 Task: nan
Action: Mouse moved to (410, 113)
Screenshot: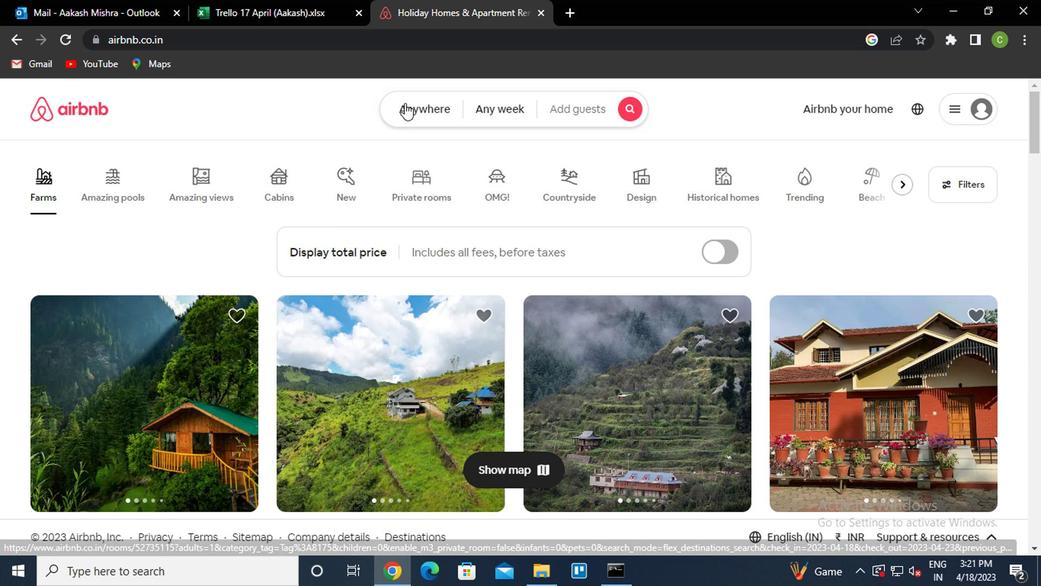 
Action: Mouse pressed left at (410, 113)
Screenshot: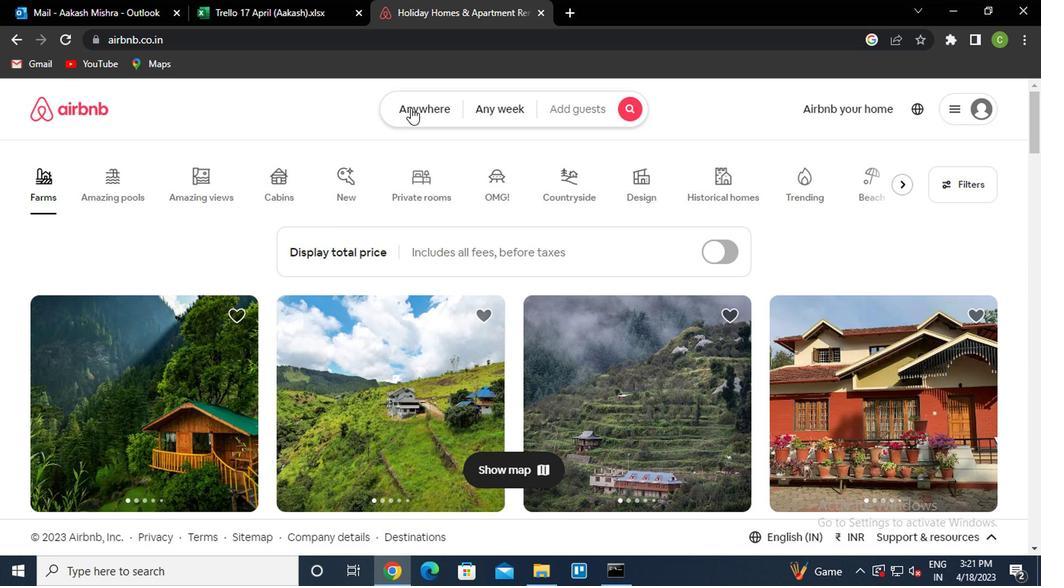 
Action: Mouse moved to (325, 168)
Screenshot: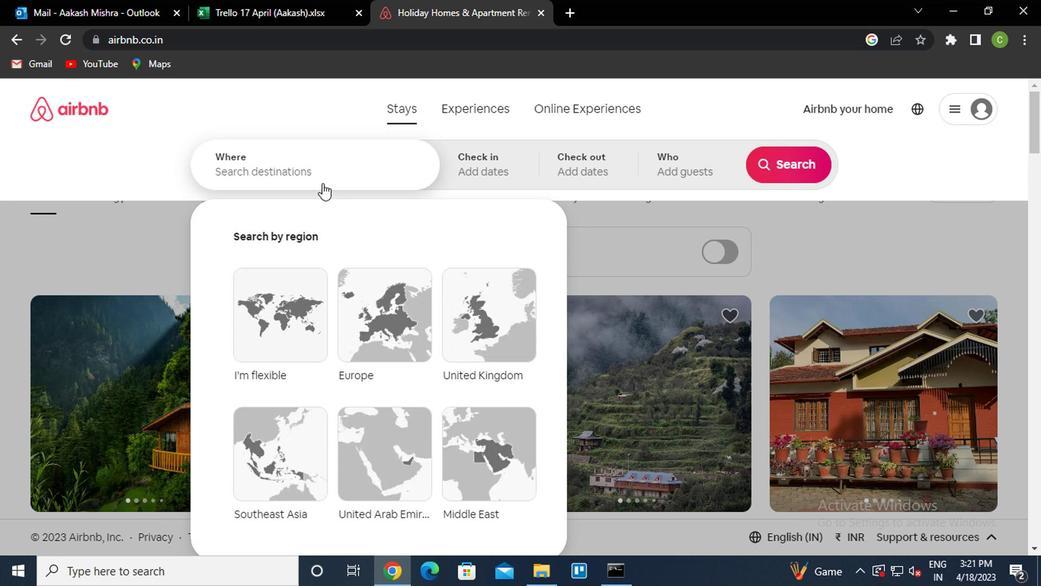 
Action: Mouse pressed left at (325, 168)
Screenshot: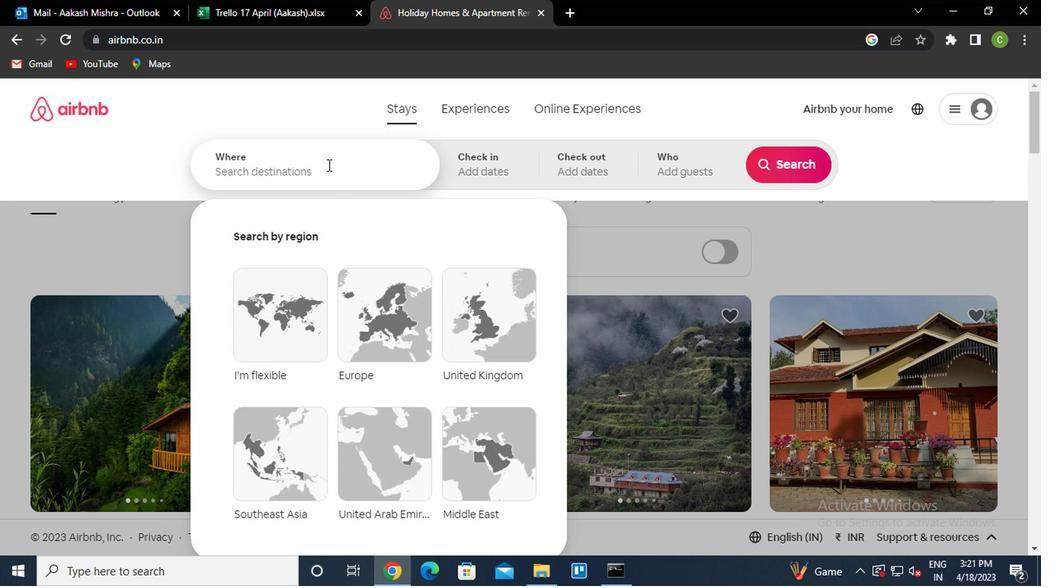
Action: Key pressed <Key.caps_lock><Key.caps_lock><Key.caps_lock><Key.caps_lock>g<Key.caps_lock>oiana<Key.space>brazil<Key.down><Key.enter>
Screenshot: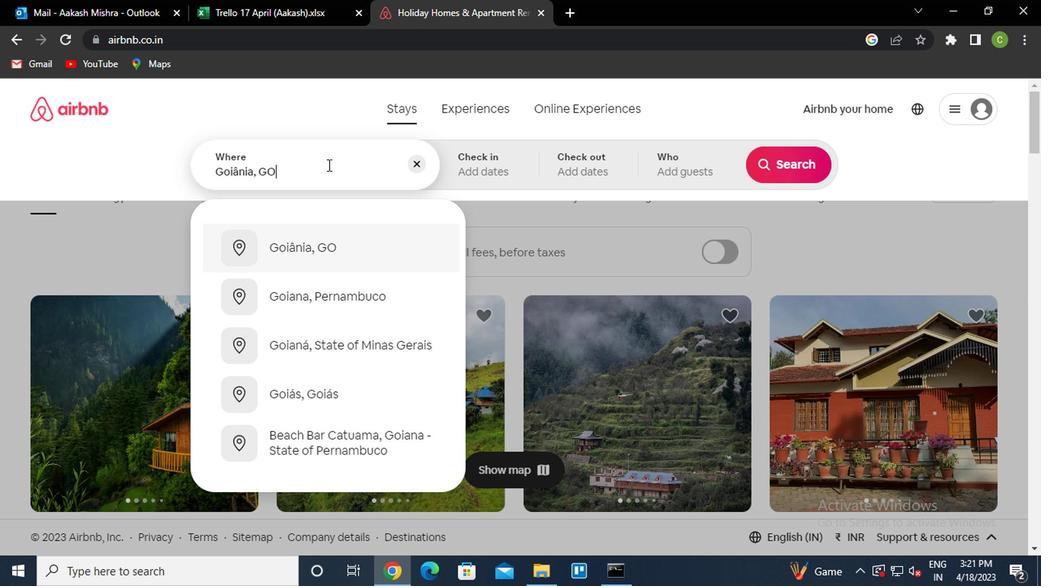 
Action: Mouse moved to (776, 285)
Screenshot: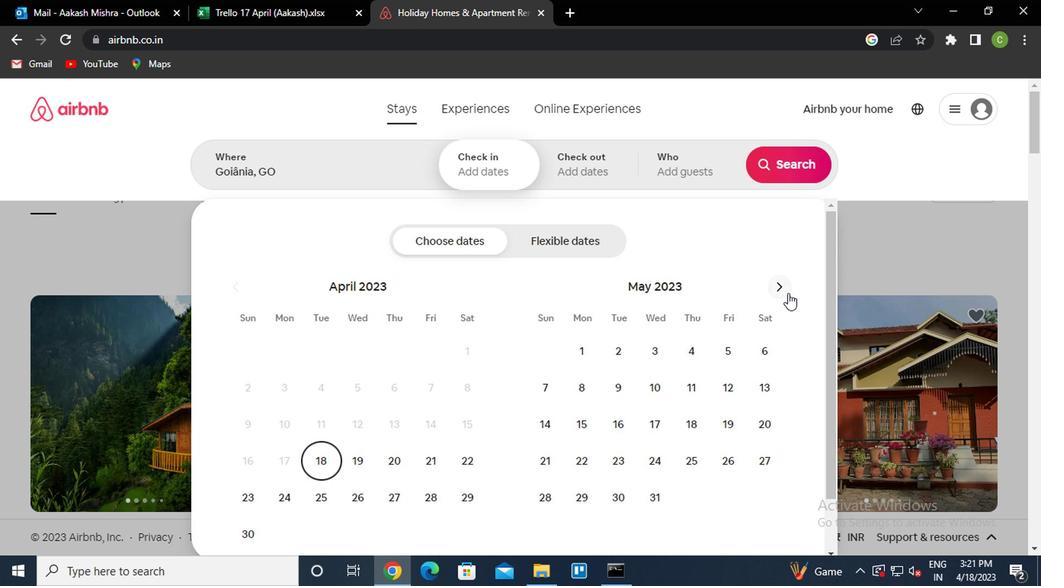 
Action: Mouse pressed left at (776, 285)
Screenshot: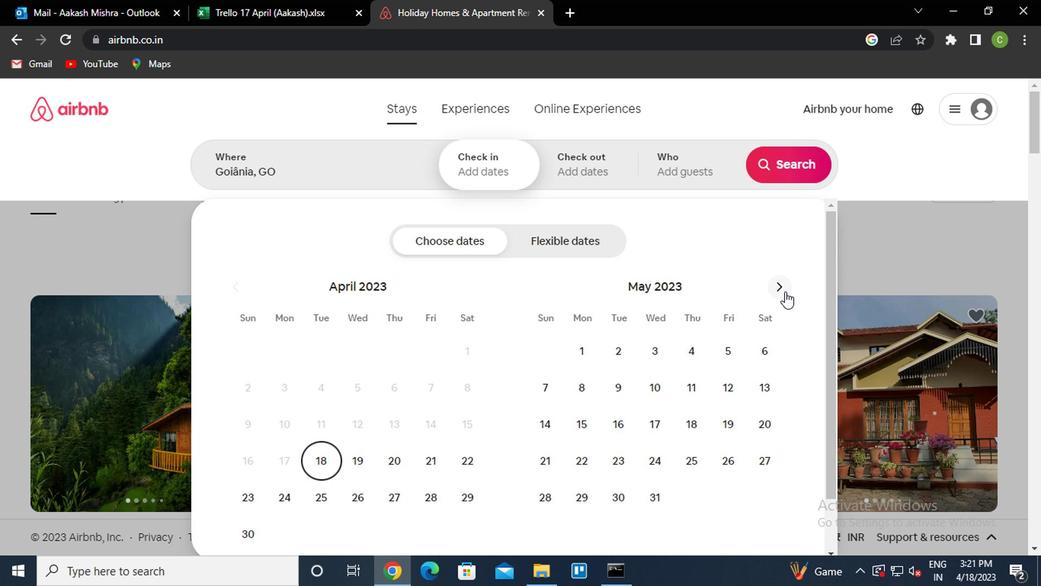 
Action: Mouse moved to (772, 293)
Screenshot: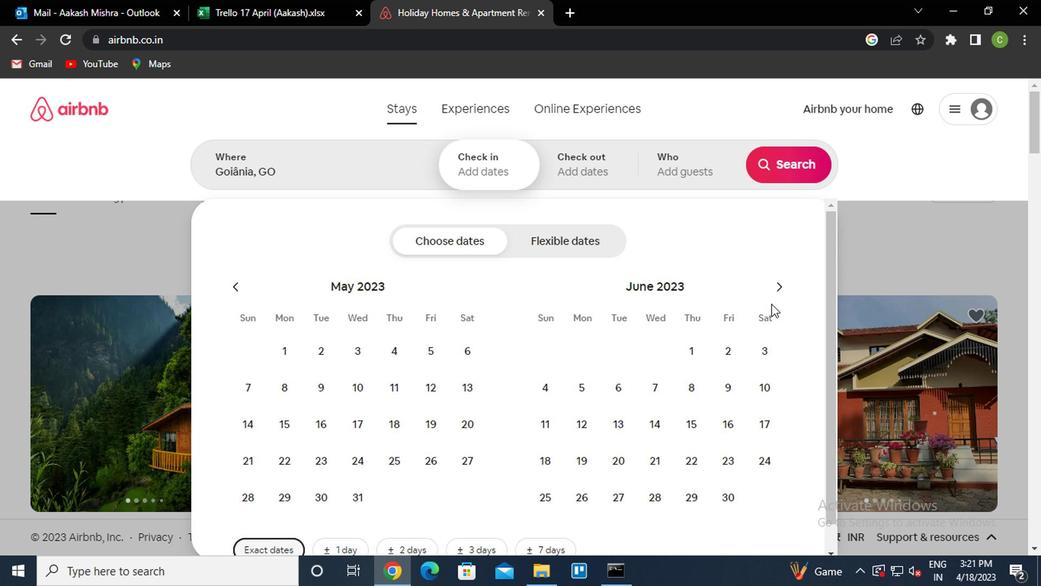 
Action: Mouse pressed left at (772, 293)
Screenshot: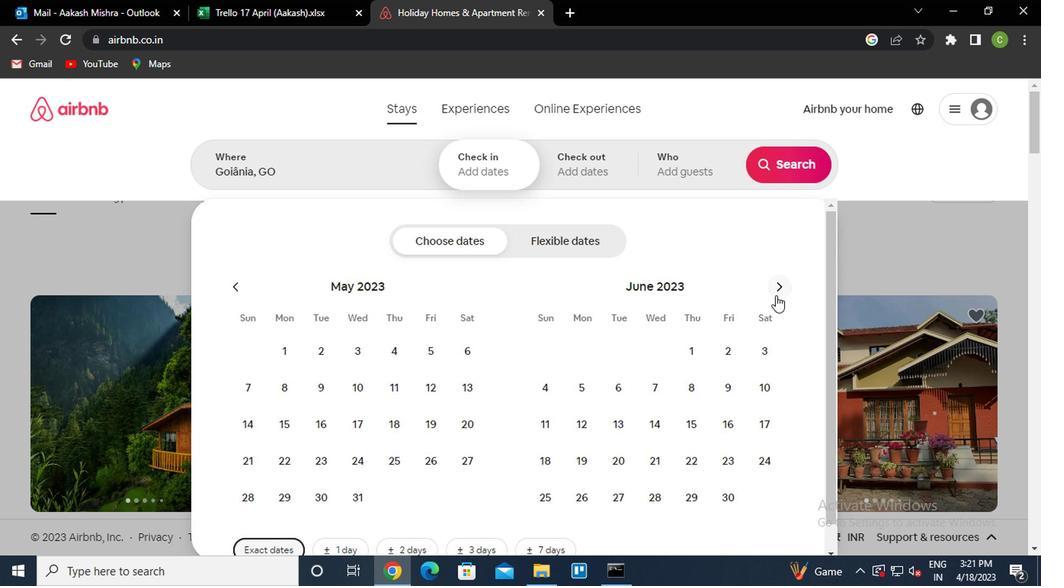 
Action: Mouse moved to (651, 428)
Screenshot: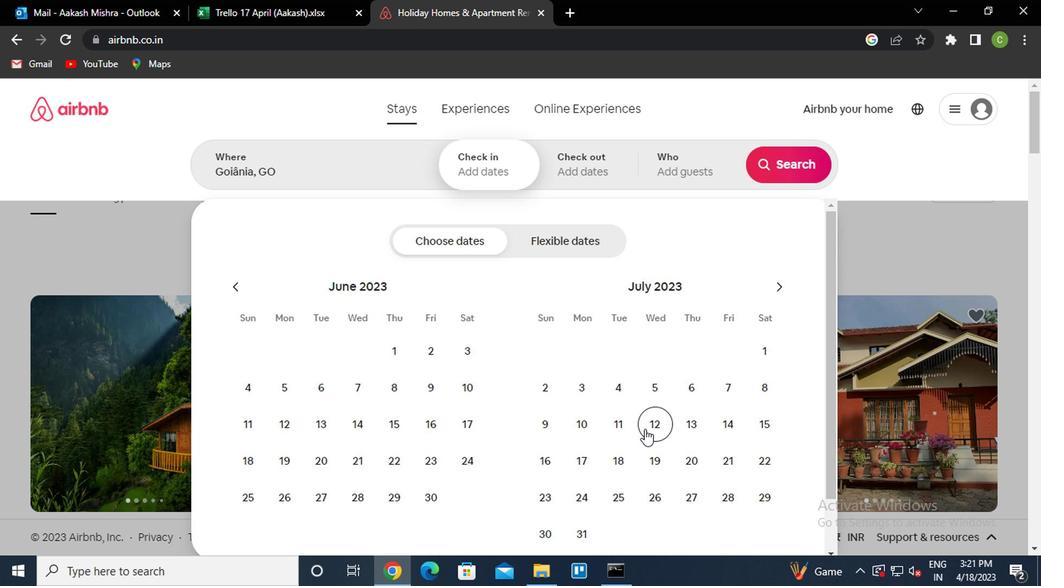 
Action: Mouse pressed left at (651, 428)
Screenshot: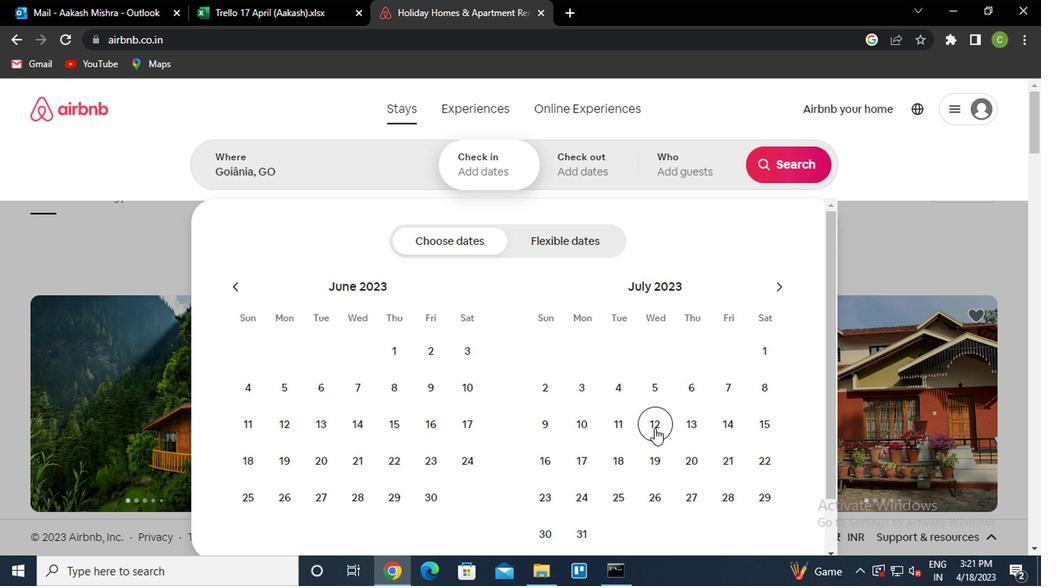 
Action: Mouse moved to (754, 423)
Screenshot: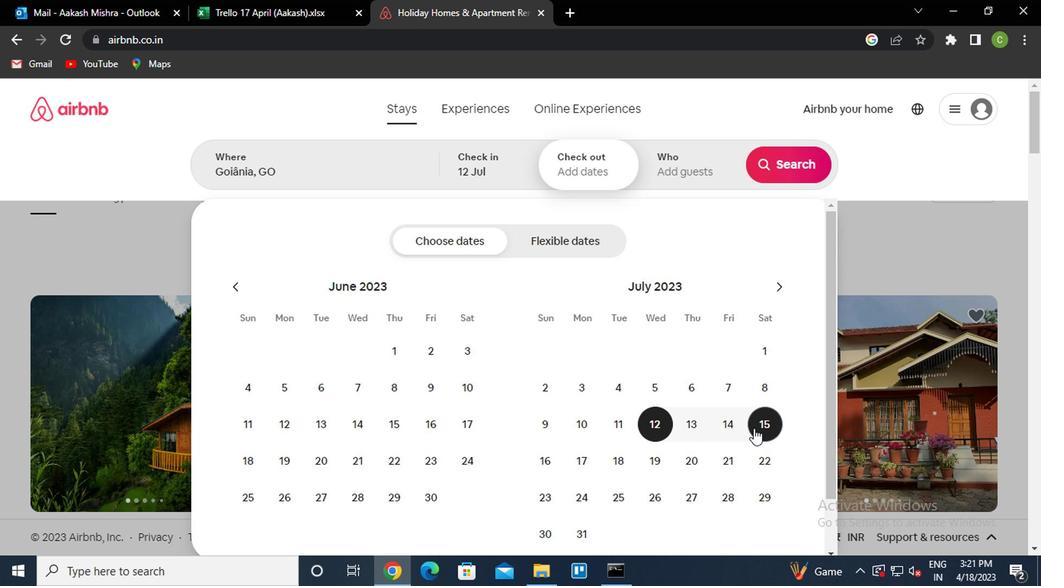 
Action: Mouse pressed left at (754, 423)
Screenshot: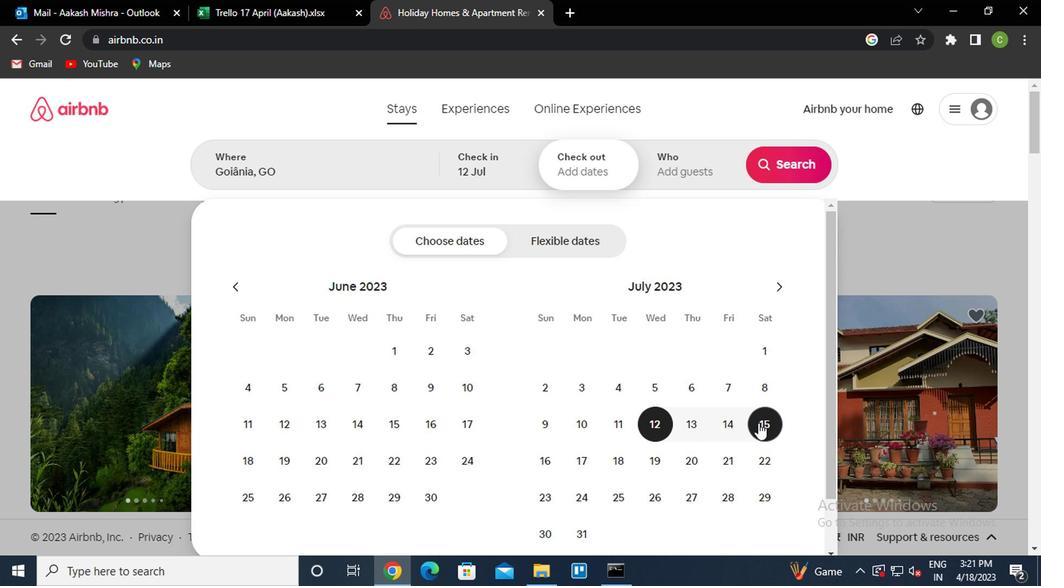 
Action: Mouse moved to (710, 163)
Screenshot: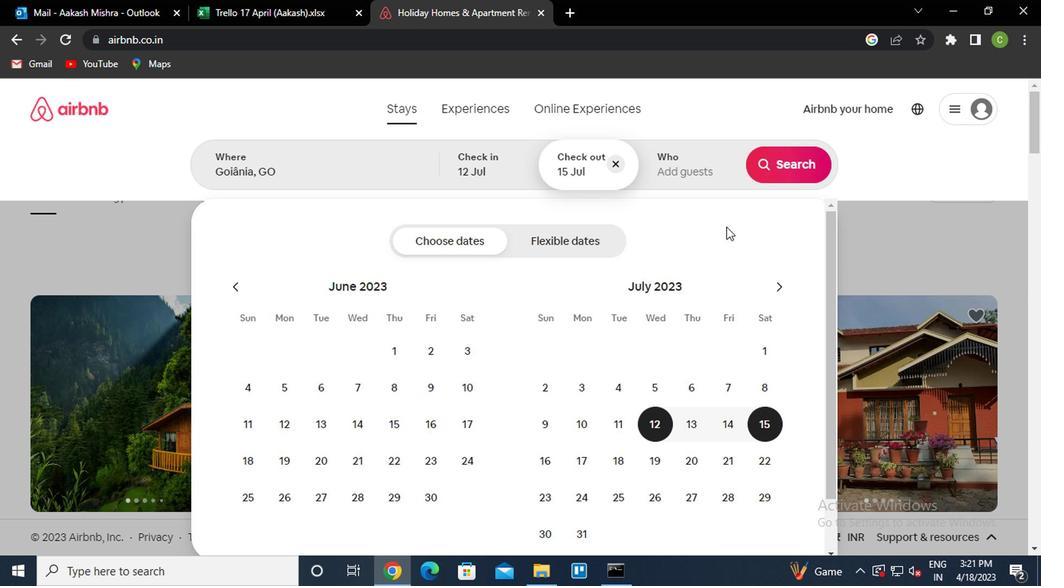 
Action: Mouse pressed left at (710, 163)
Screenshot: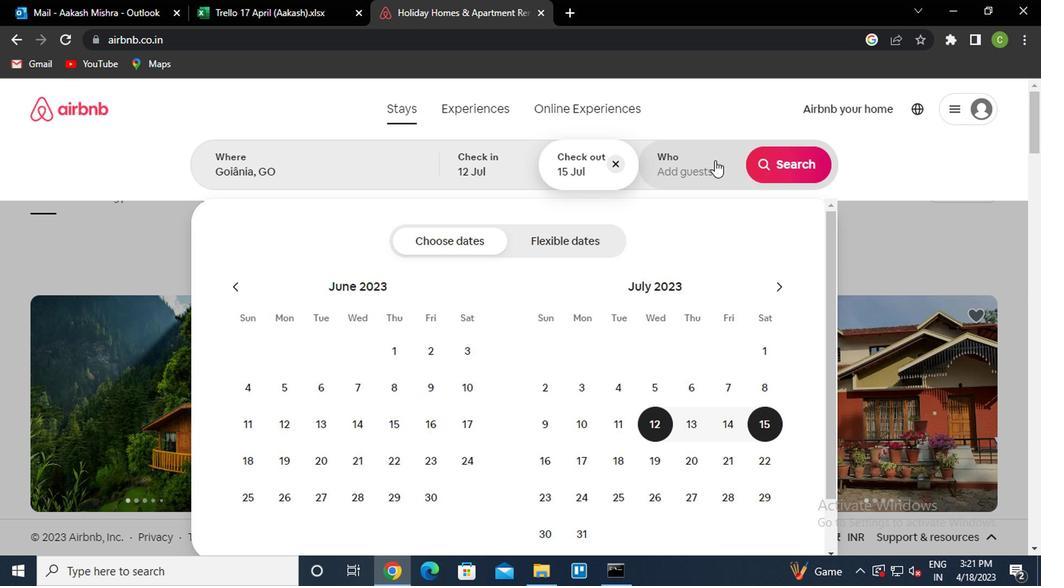 
Action: Mouse moved to (779, 245)
Screenshot: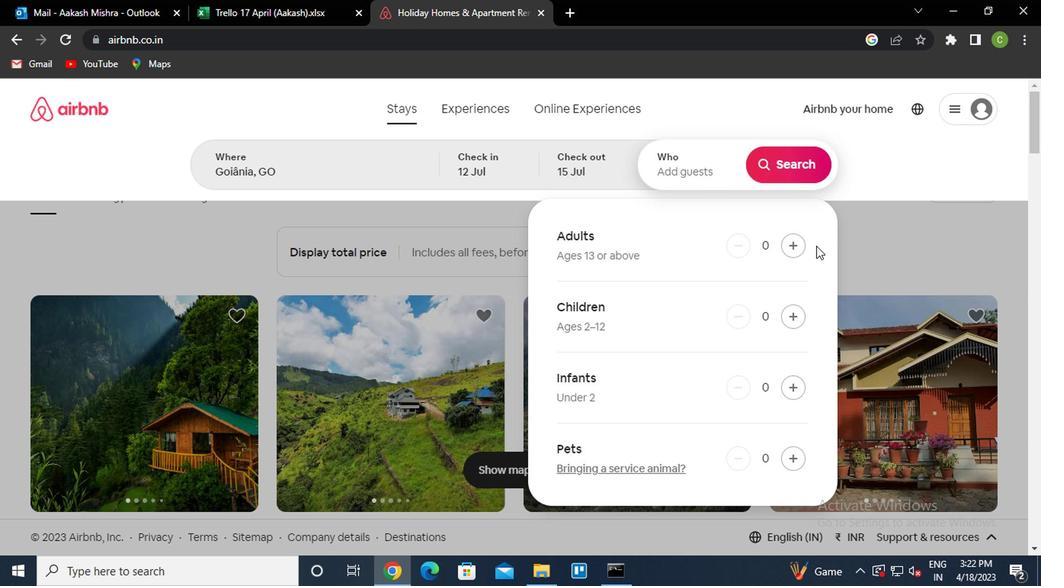 
Action: Mouse pressed left at (779, 245)
Screenshot: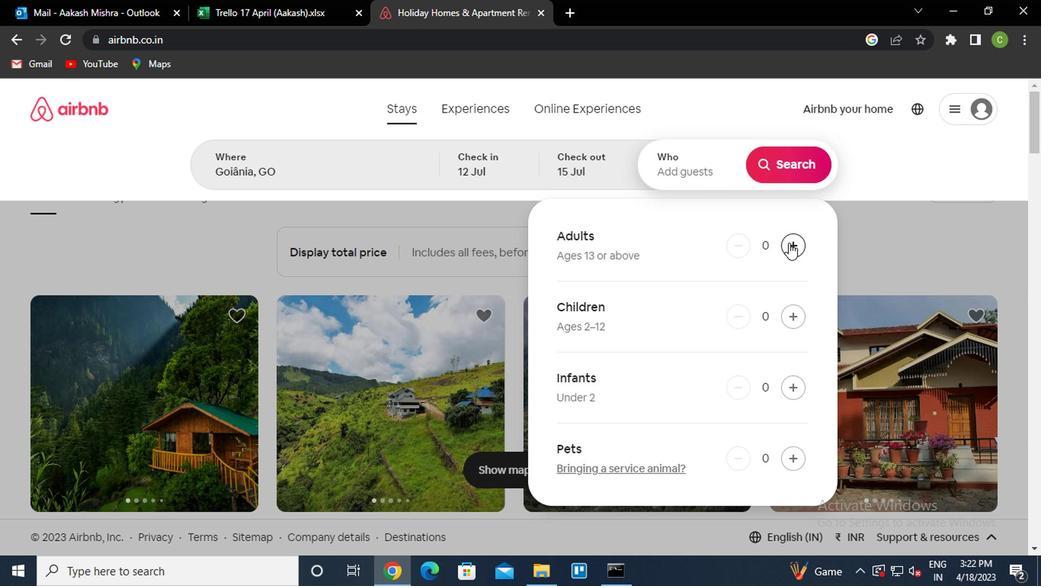 
Action: Mouse pressed left at (779, 245)
Screenshot: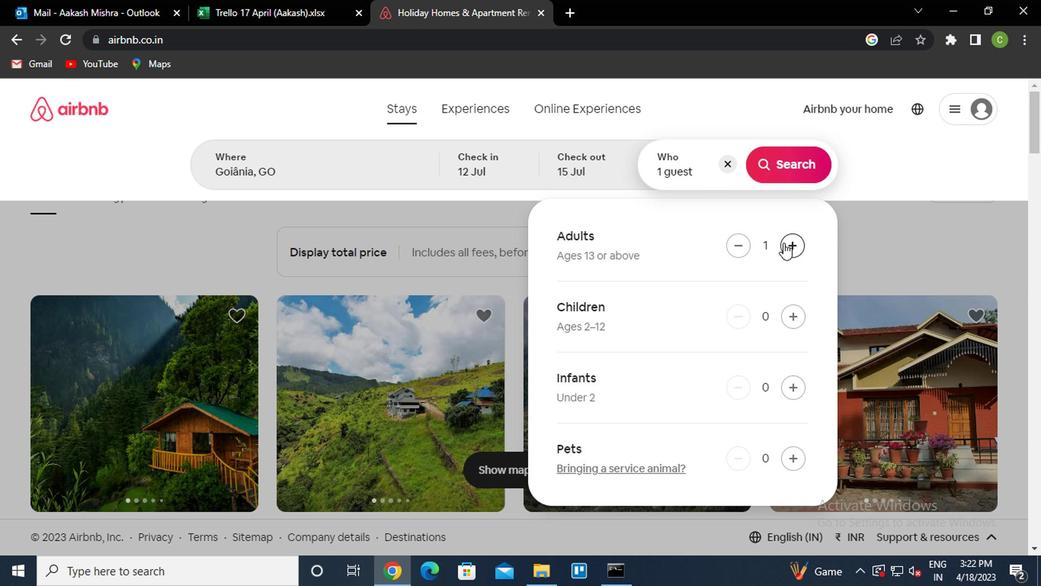 
Action: Mouse pressed left at (779, 245)
Screenshot: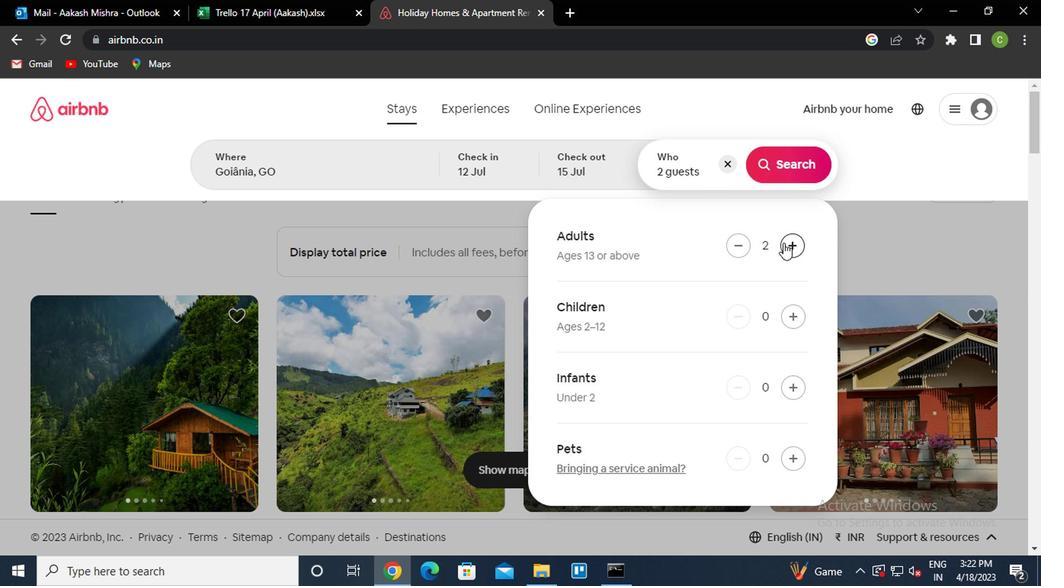 
Action: Mouse moved to (896, 242)
Screenshot: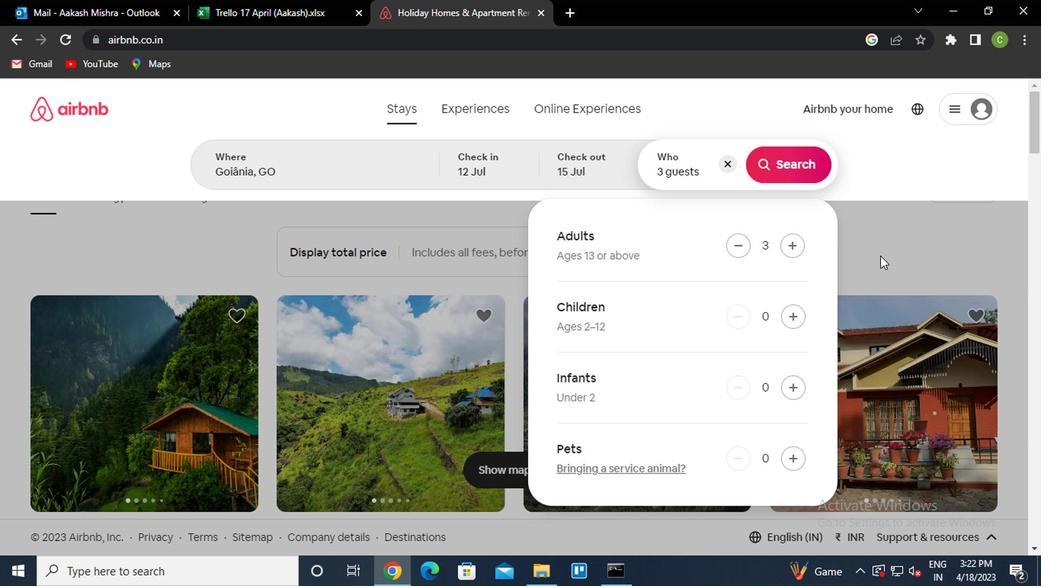 
Action: Mouse pressed left at (896, 242)
Screenshot: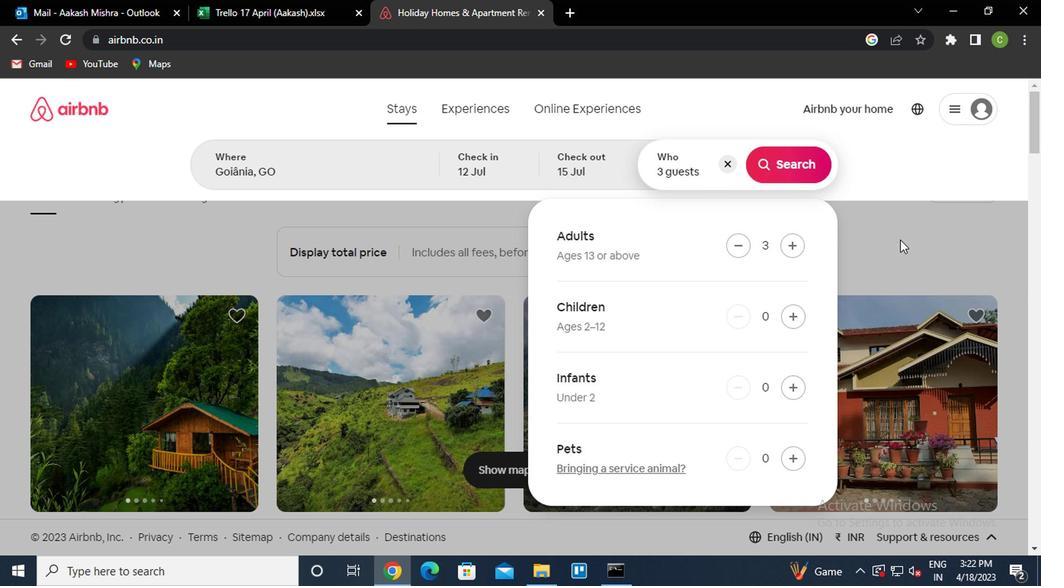 
Action: Mouse moved to (951, 192)
Screenshot: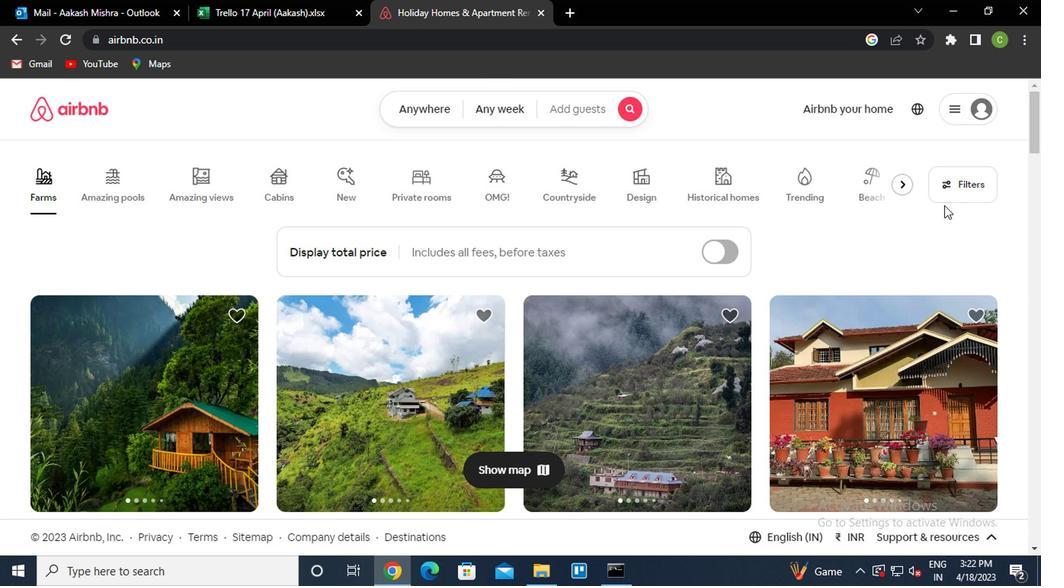 
Action: Mouse pressed left at (951, 192)
Screenshot: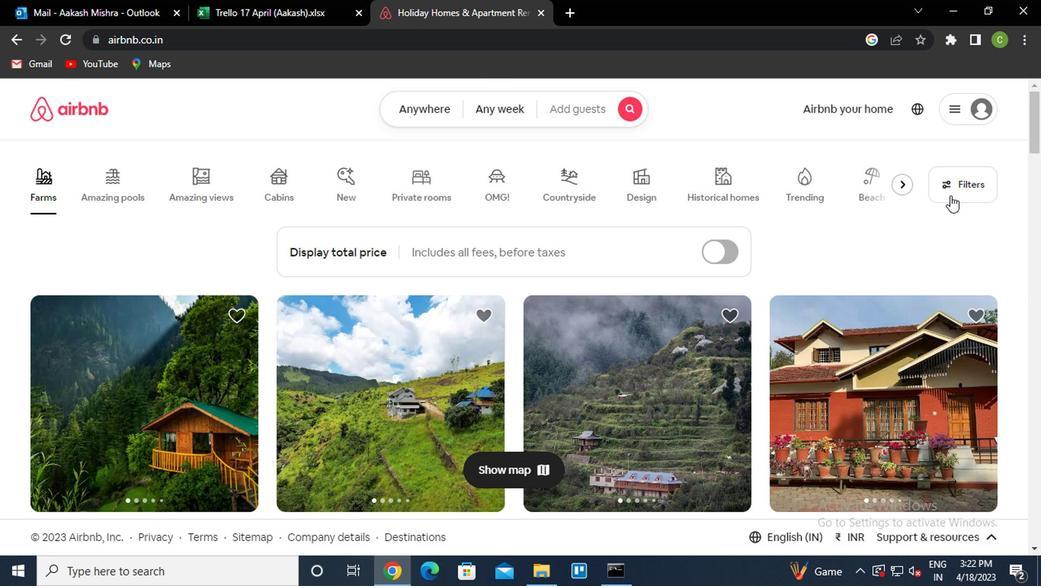 
Action: Mouse moved to (337, 358)
Screenshot: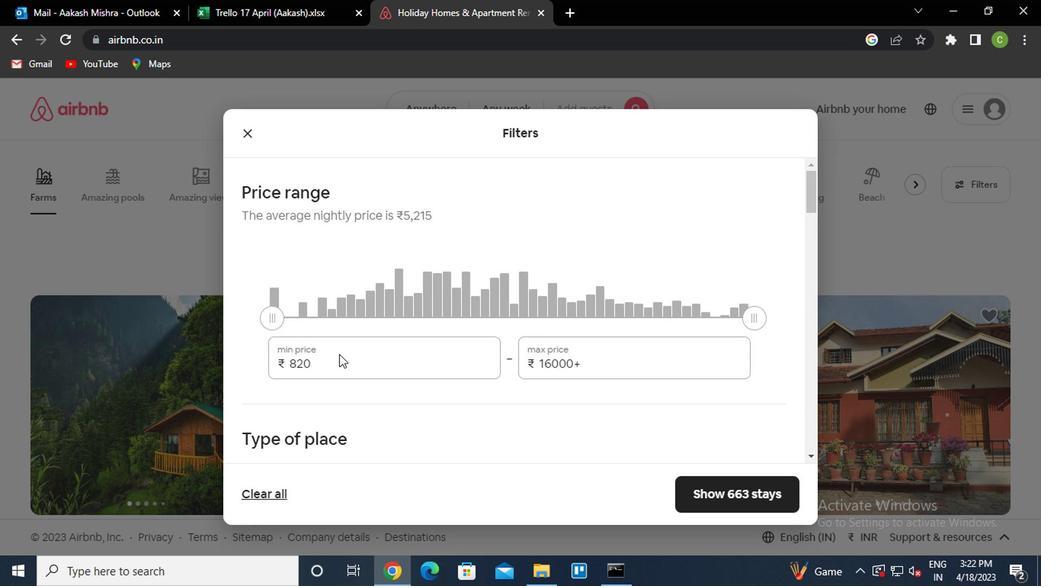 
Action: Mouse pressed left at (337, 358)
Screenshot: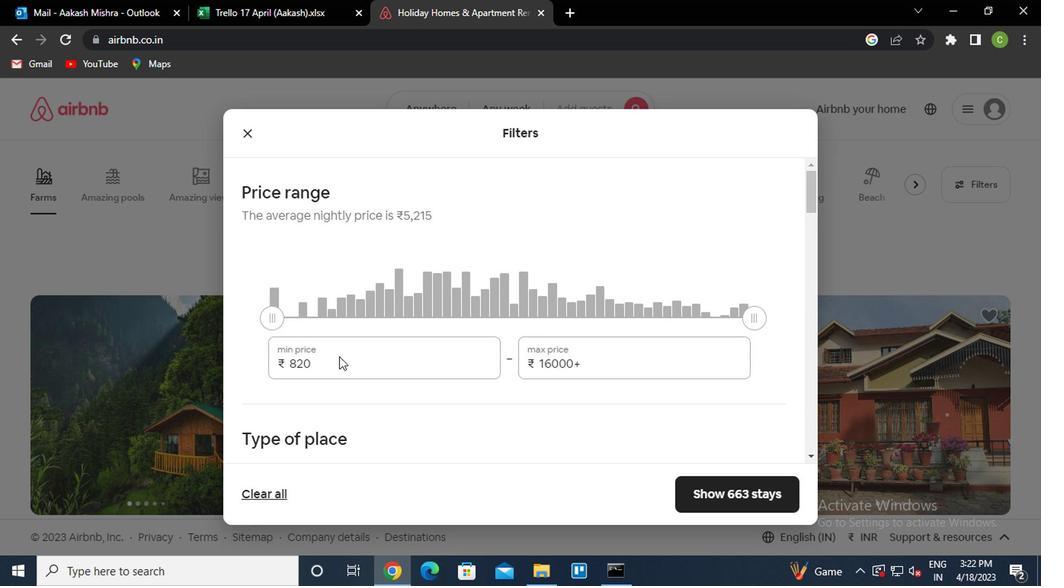 
Action: Mouse moved to (333, 357)
Screenshot: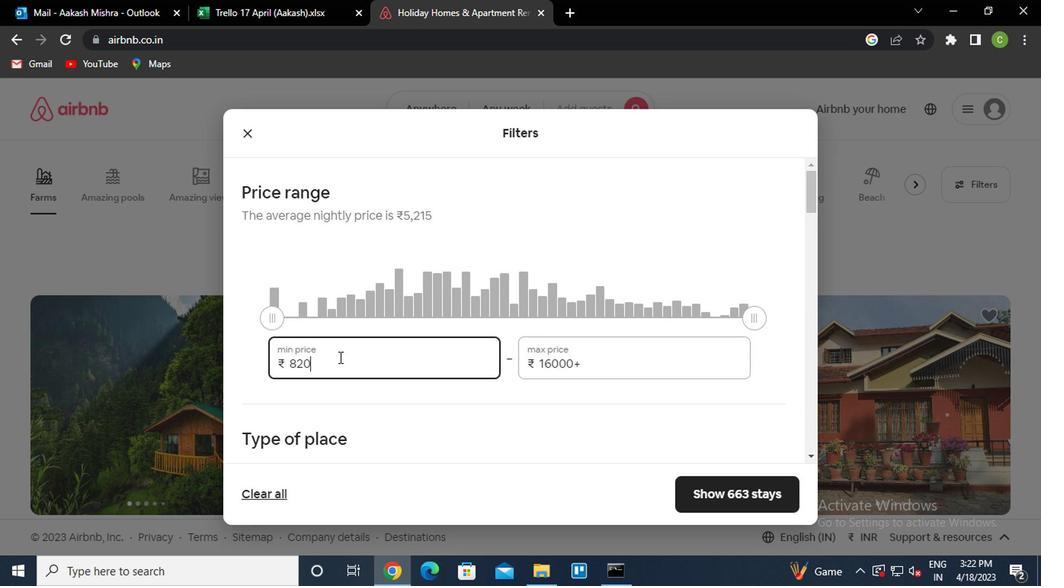 
Action: Key pressed <Key.backspace><Key.backspace><Key.backspace>12000<Key.tab>16000
Screenshot: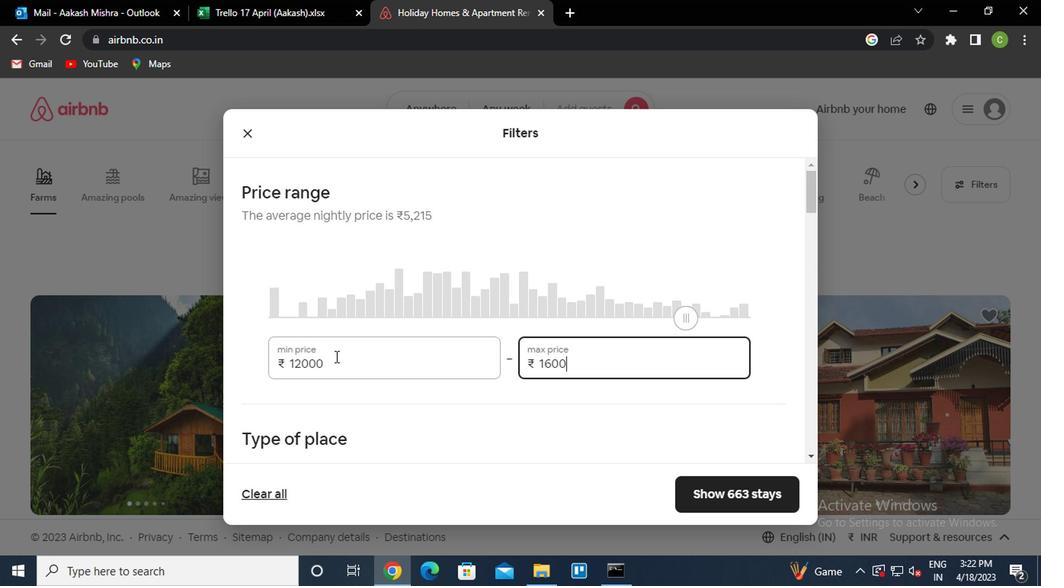 
Action: Mouse moved to (332, 382)
Screenshot: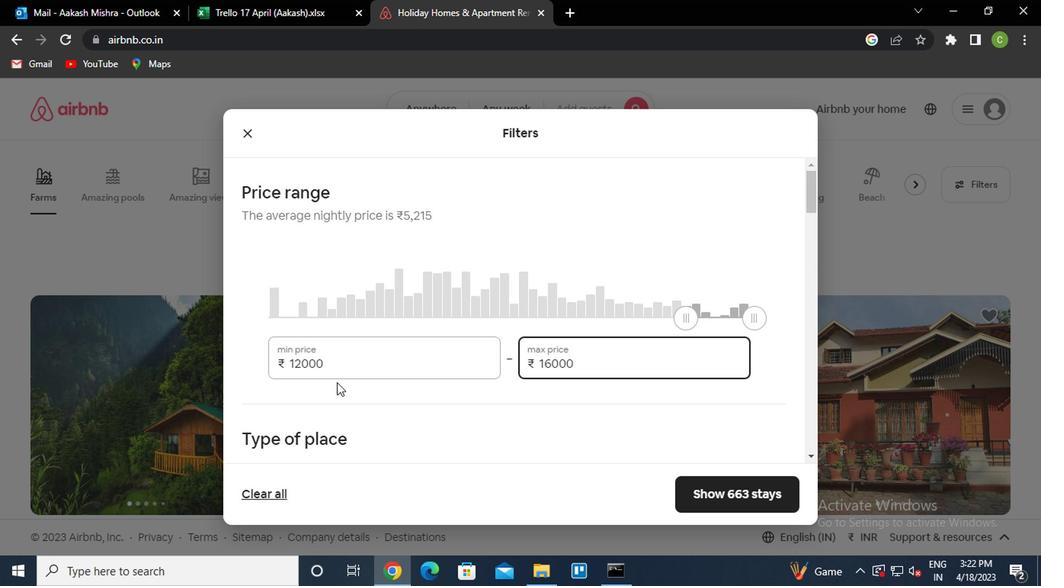 
Action: Mouse scrolled (332, 382) with delta (0, 0)
Screenshot: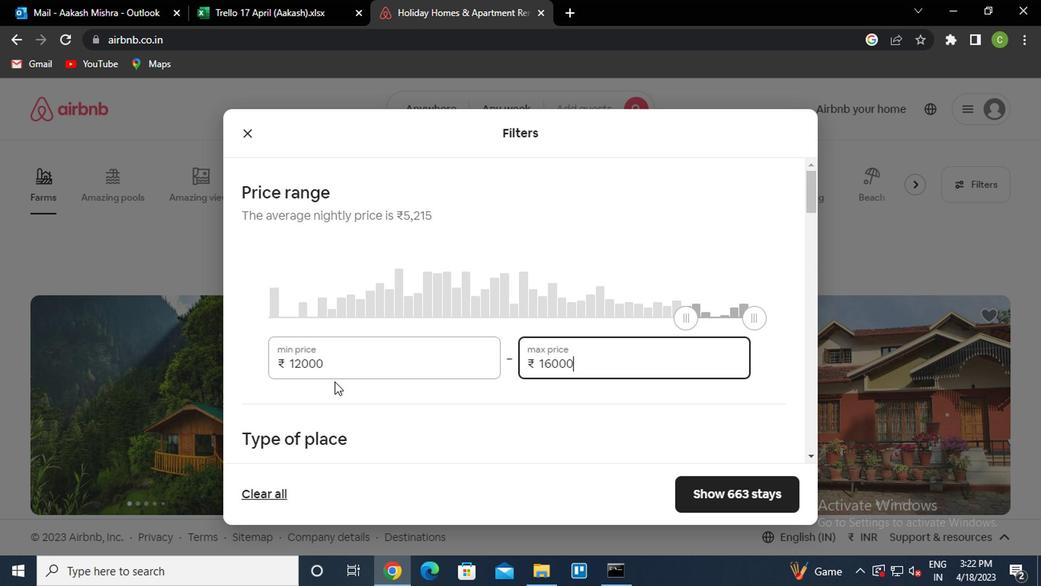 
Action: Mouse scrolled (332, 382) with delta (0, 0)
Screenshot: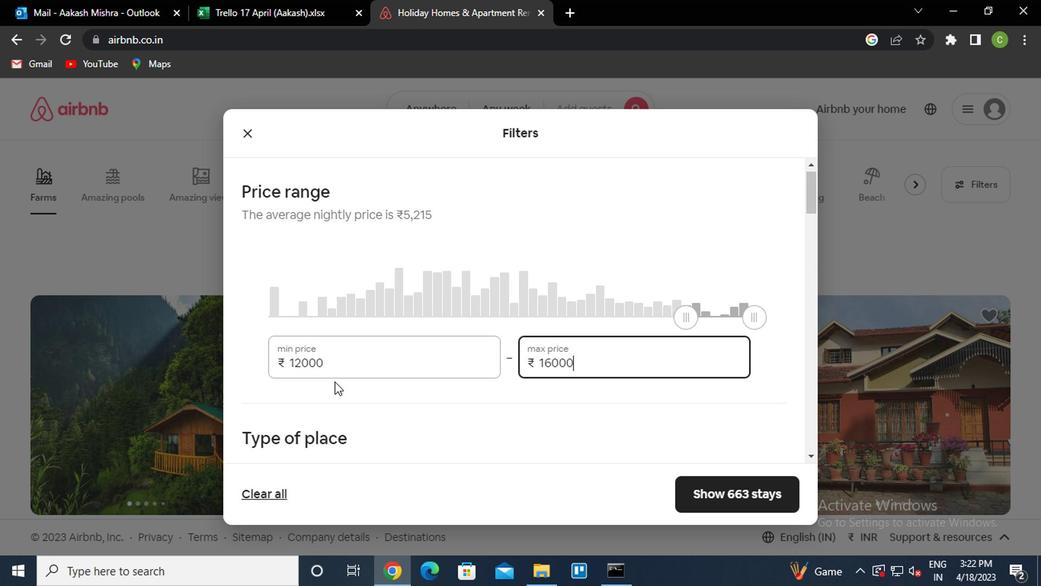 
Action: Mouse moved to (301, 347)
Screenshot: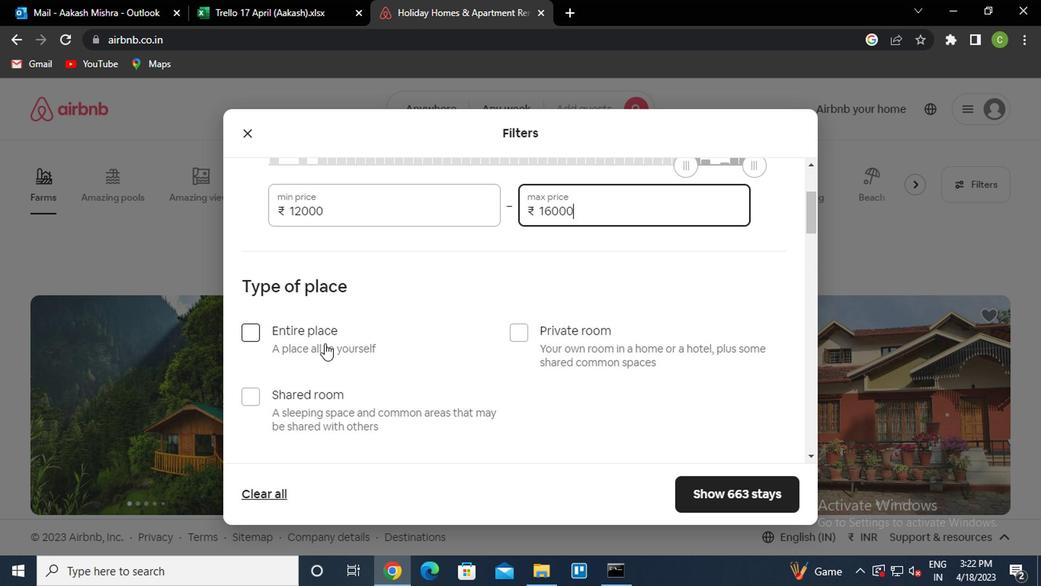 
Action: Mouse pressed left at (301, 347)
Screenshot: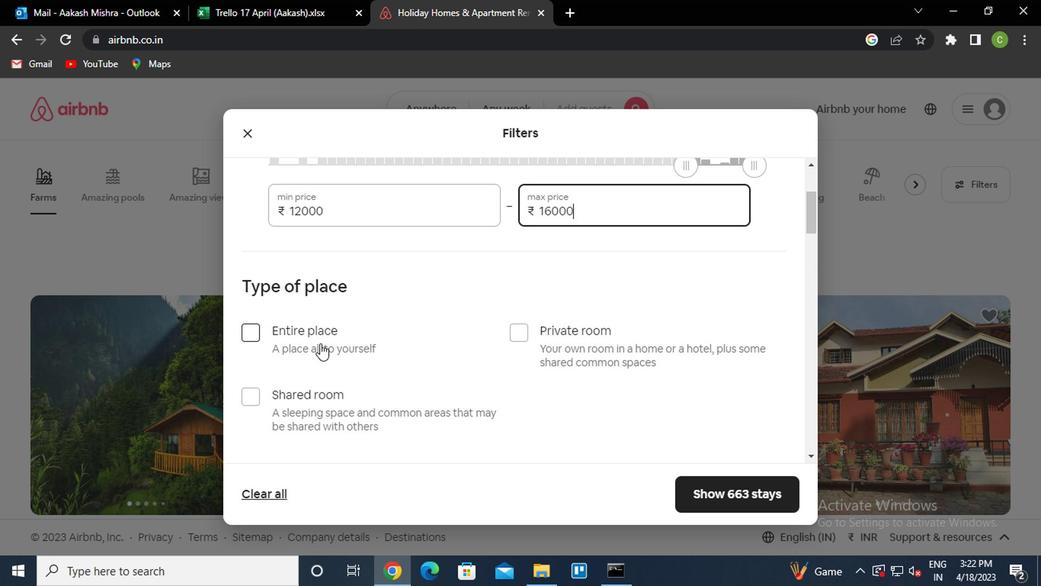 
Action: Mouse moved to (361, 361)
Screenshot: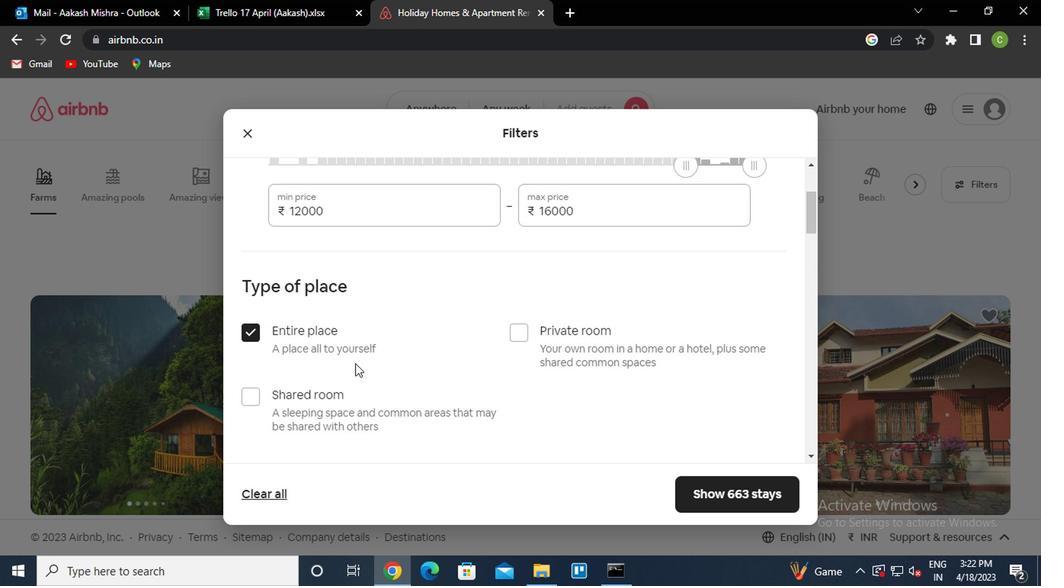 
Action: Mouse scrolled (361, 360) with delta (0, 0)
Screenshot: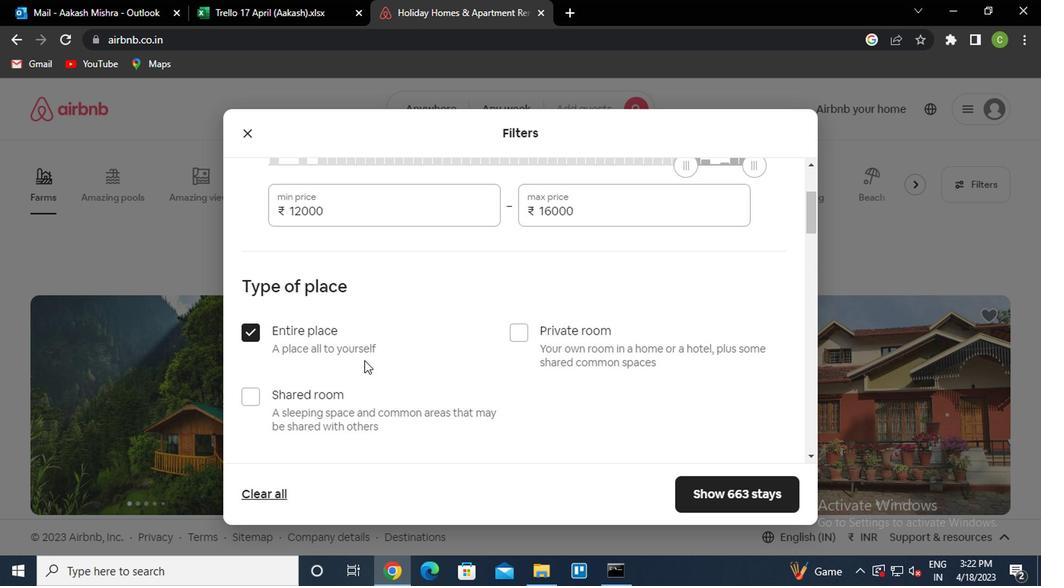 
Action: Mouse moved to (361, 361)
Screenshot: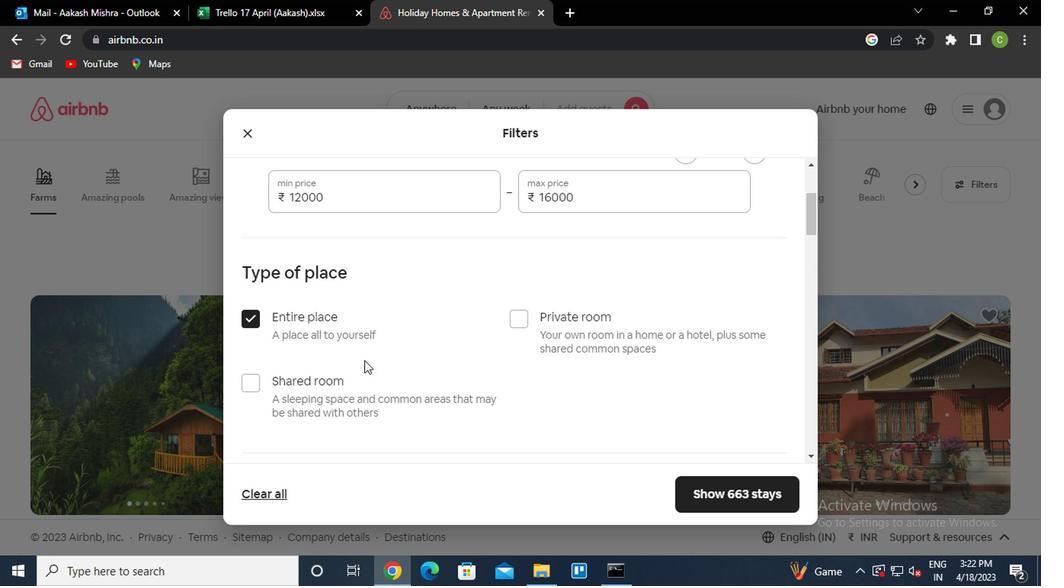 
Action: Mouse scrolled (361, 360) with delta (0, 0)
Screenshot: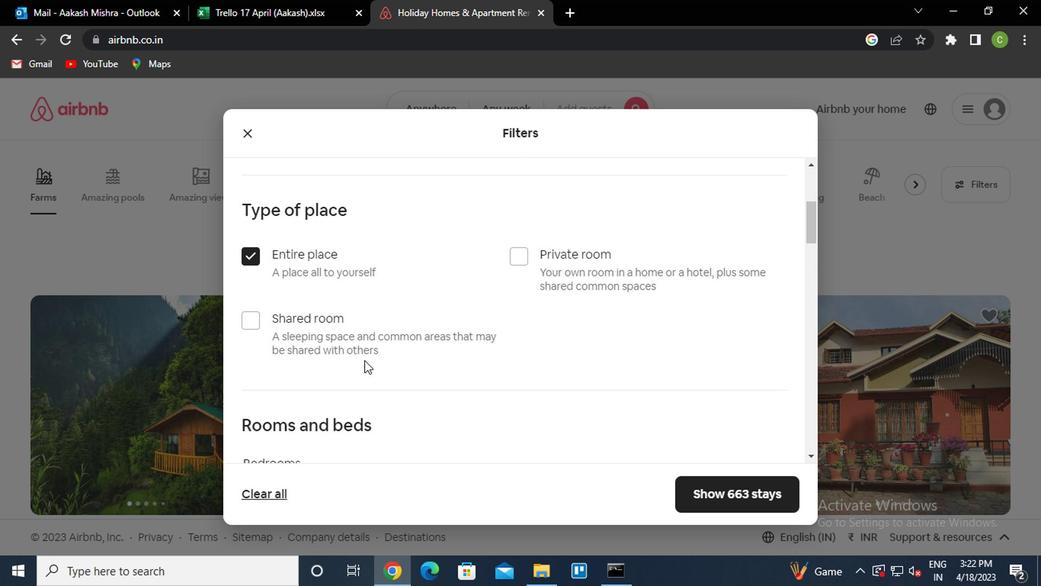 
Action: Mouse scrolled (361, 360) with delta (0, 0)
Screenshot: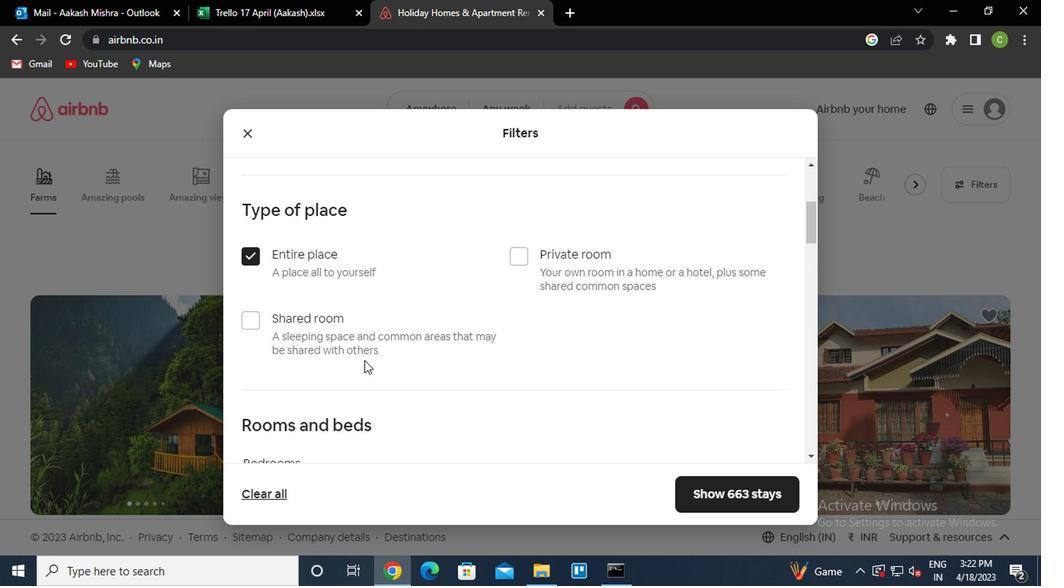 
Action: Mouse scrolled (361, 360) with delta (0, 0)
Screenshot: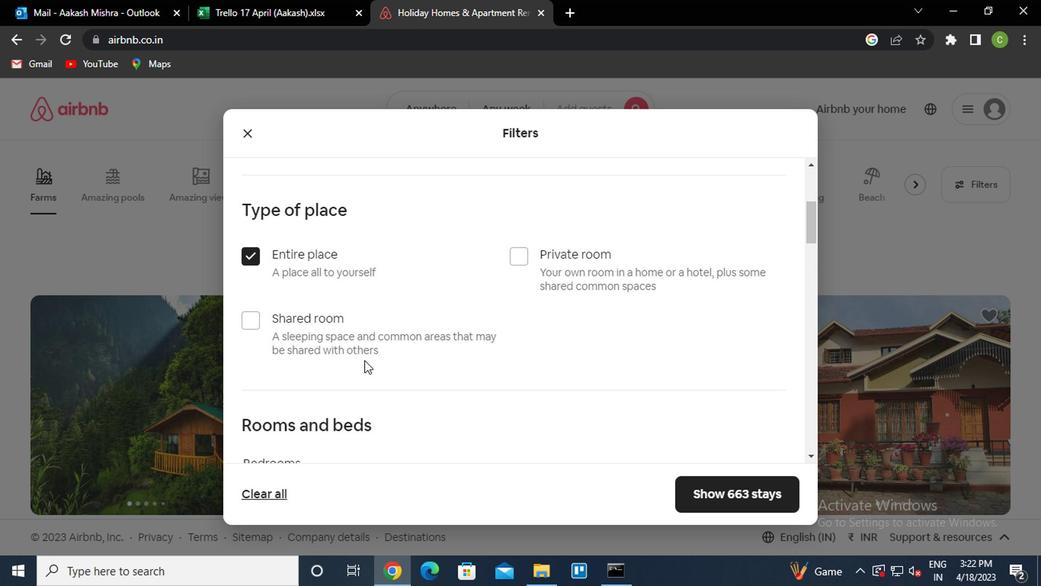 
Action: Mouse scrolled (361, 360) with delta (0, 0)
Screenshot: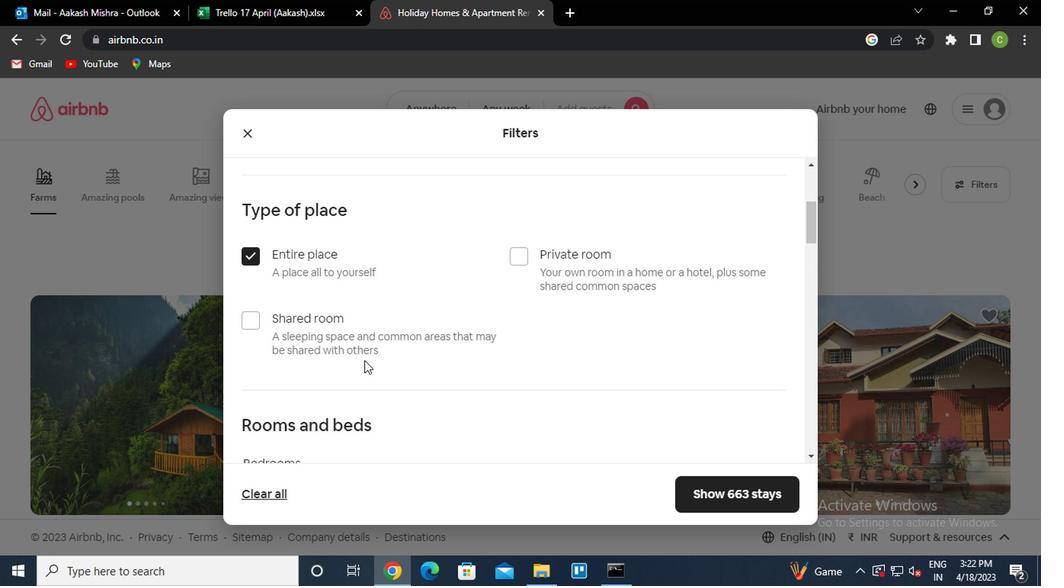 
Action: Mouse moved to (387, 192)
Screenshot: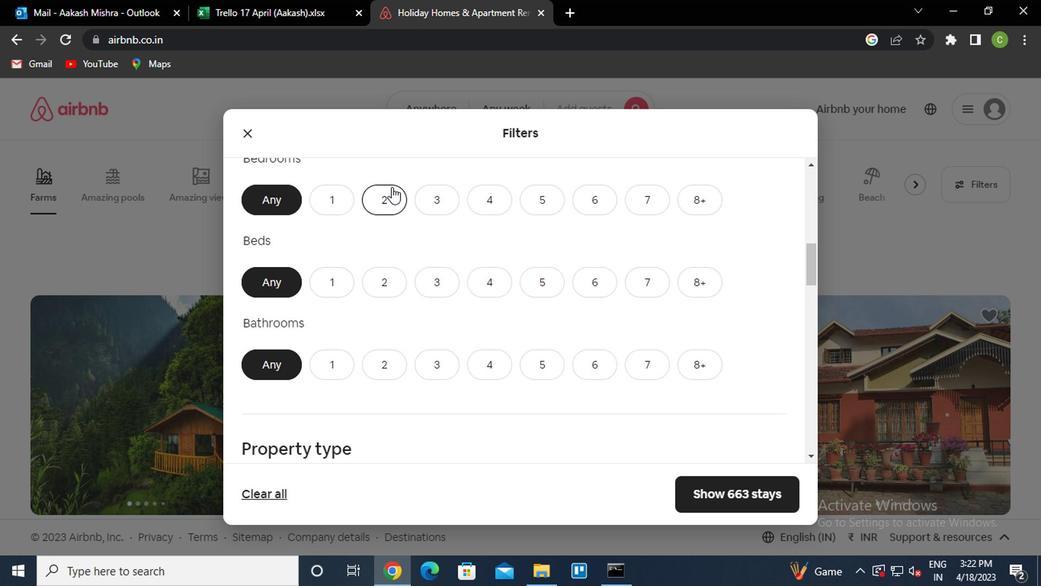 
Action: Mouse pressed left at (387, 192)
Screenshot: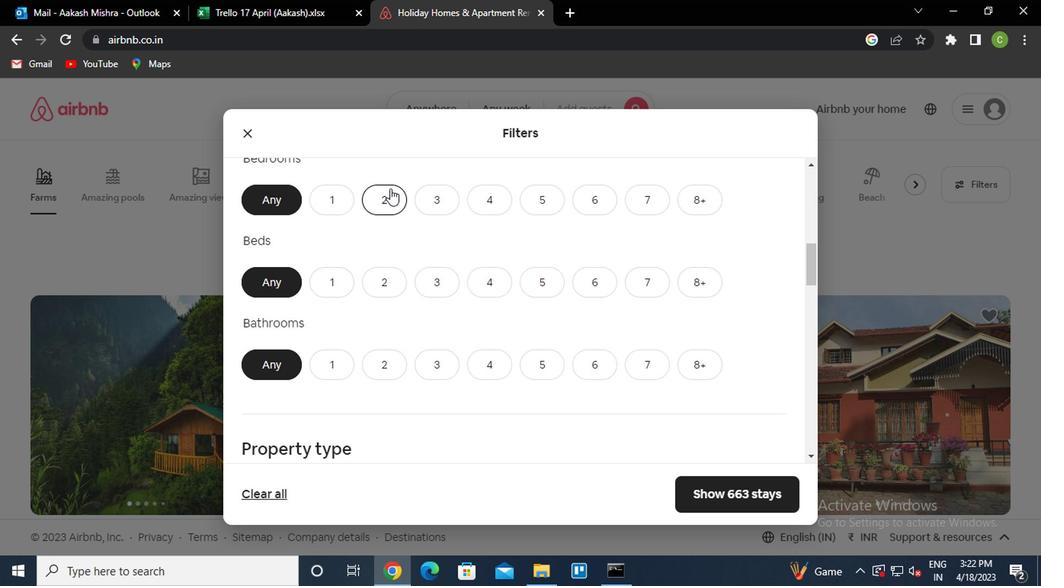 
Action: Mouse moved to (431, 289)
Screenshot: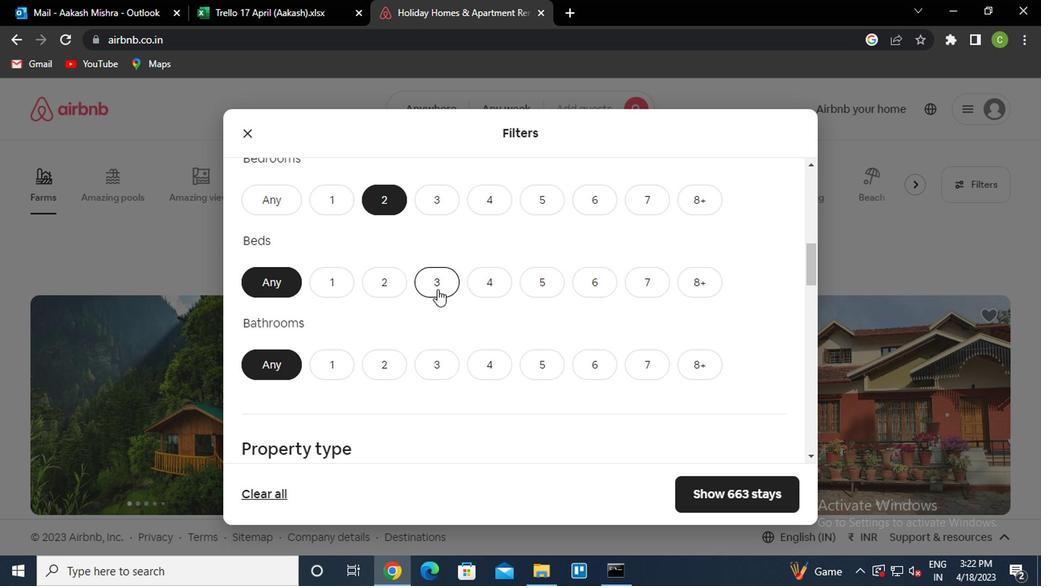 
Action: Mouse pressed left at (431, 289)
Screenshot: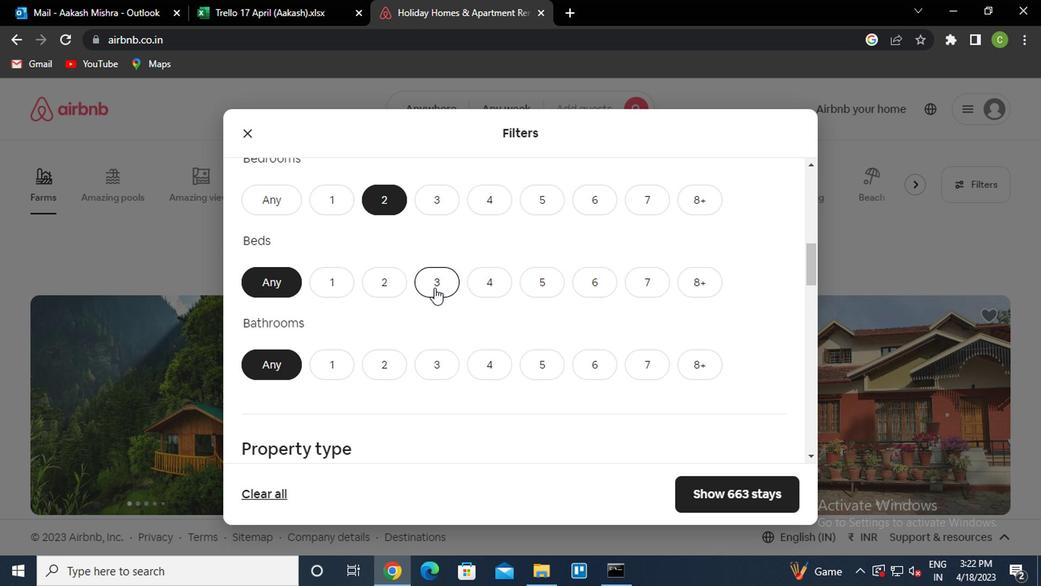 
Action: Mouse moved to (322, 370)
Screenshot: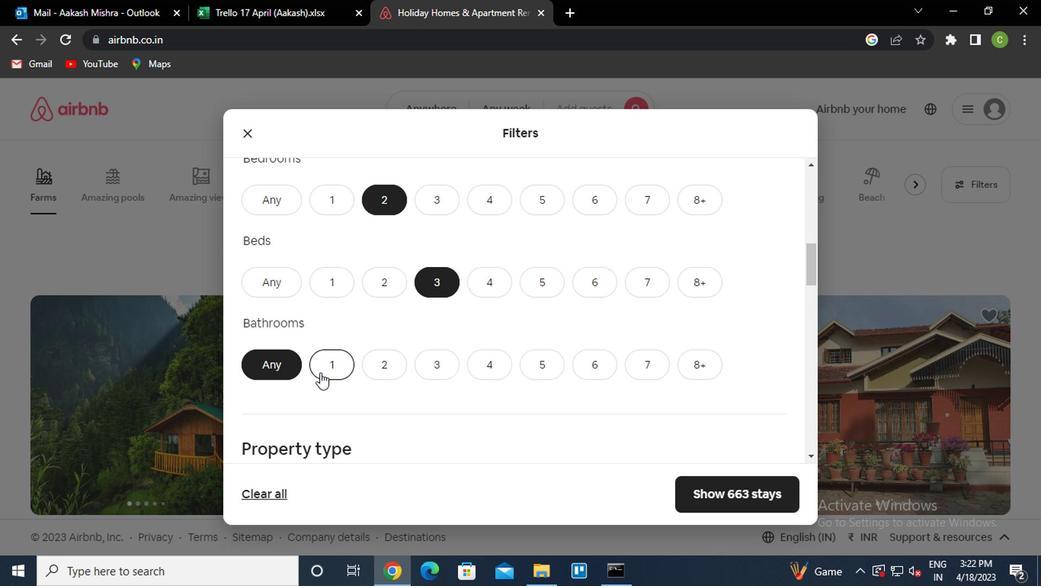 
Action: Mouse pressed left at (322, 370)
Screenshot: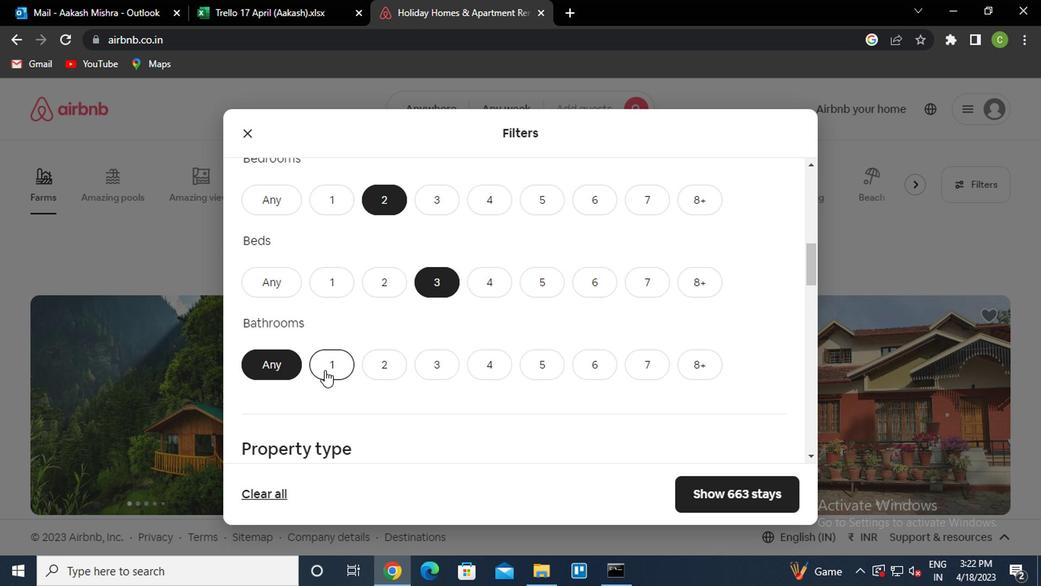 
Action: Mouse moved to (386, 394)
Screenshot: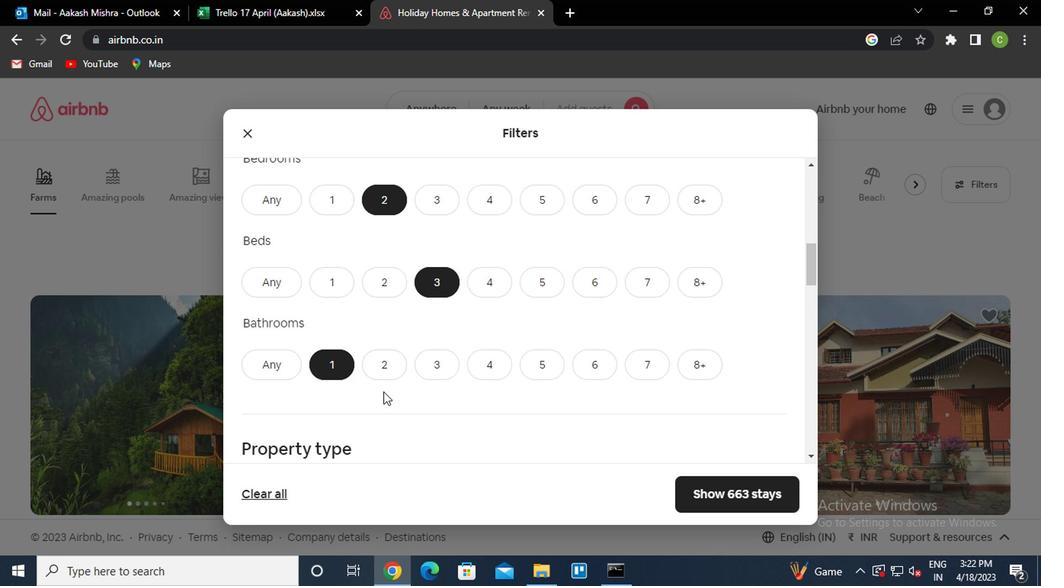 
Action: Mouse scrolled (386, 394) with delta (0, 0)
Screenshot: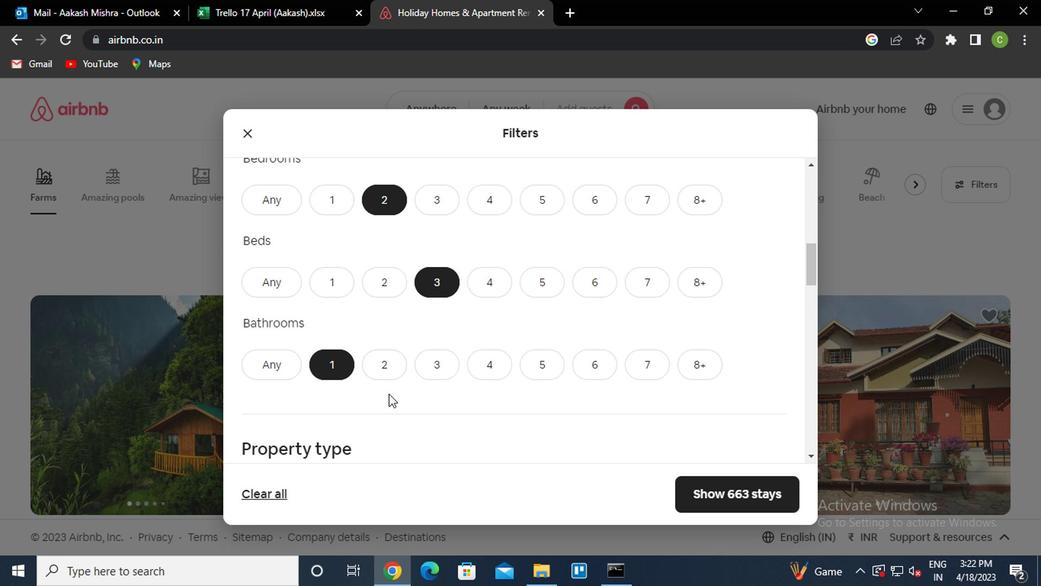
Action: Mouse scrolled (386, 394) with delta (0, 0)
Screenshot: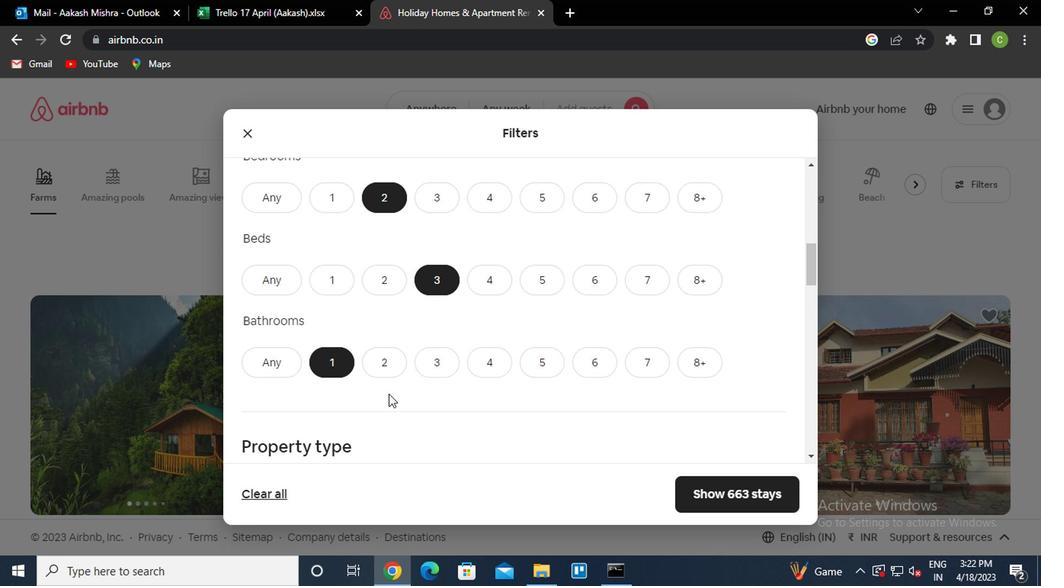 
Action: Mouse moved to (423, 360)
Screenshot: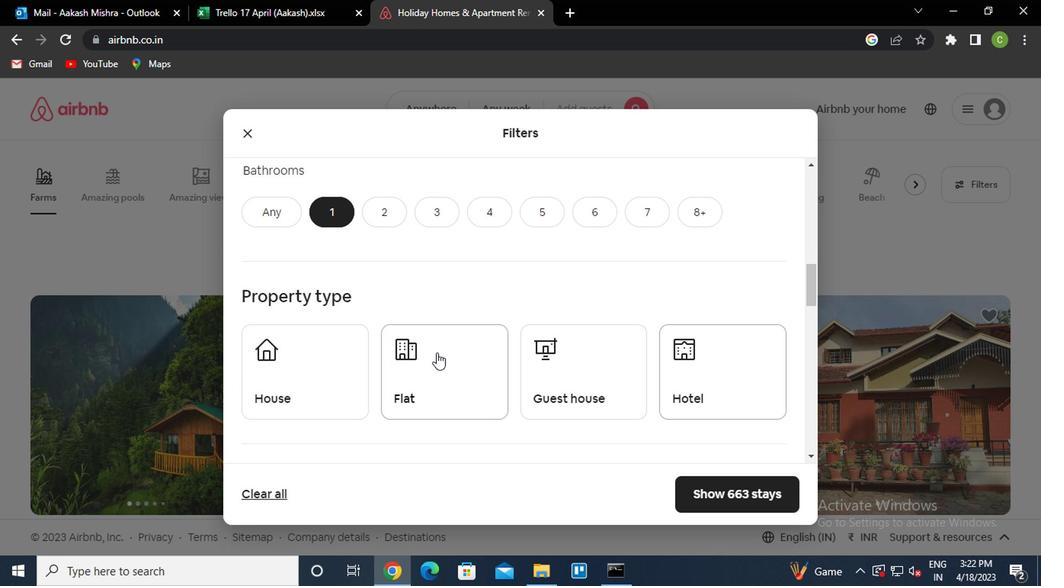 
Action: Mouse pressed left at (423, 360)
Screenshot: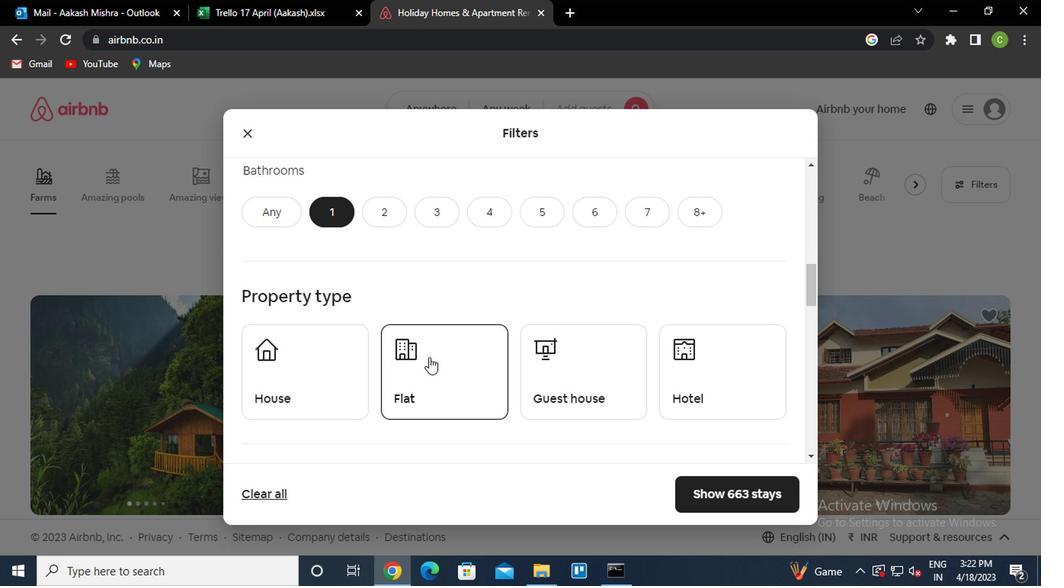 
Action: Mouse scrolled (423, 360) with delta (0, 0)
Screenshot: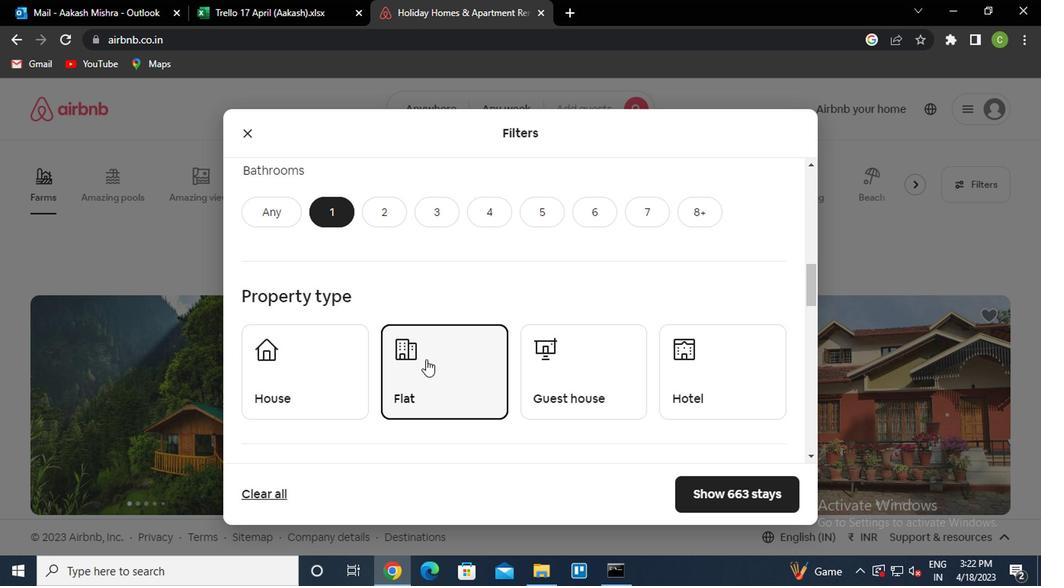 
Action: Mouse scrolled (423, 360) with delta (0, 0)
Screenshot: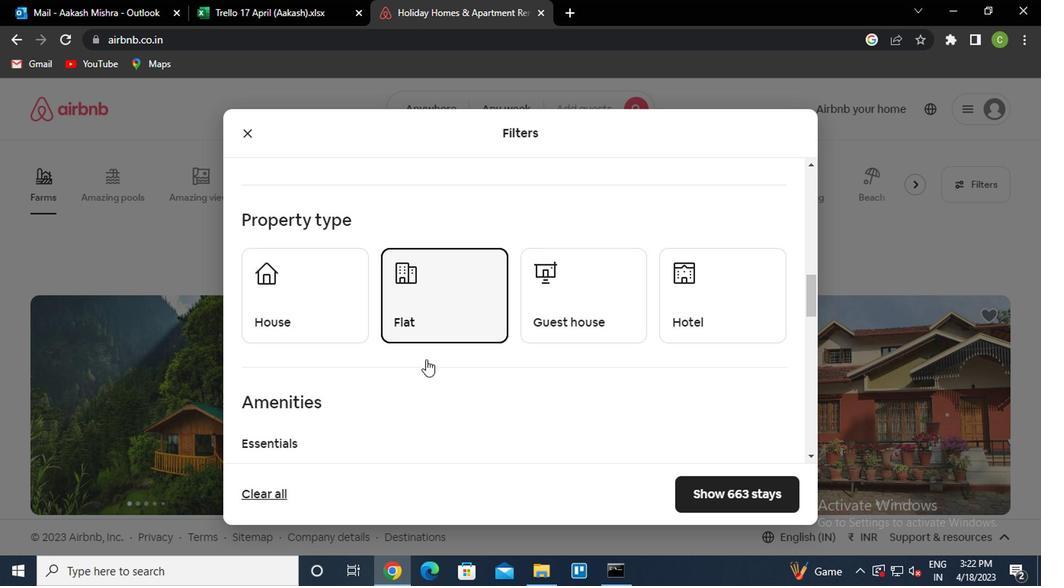 
Action: Mouse scrolled (423, 360) with delta (0, 0)
Screenshot: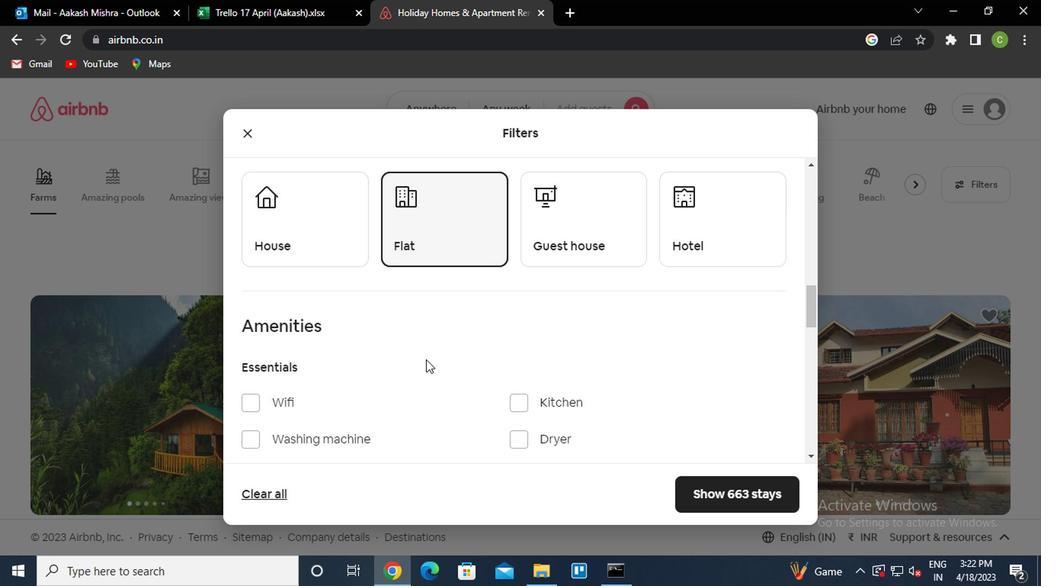 
Action: Mouse scrolled (423, 360) with delta (0, 0)
Screenshot: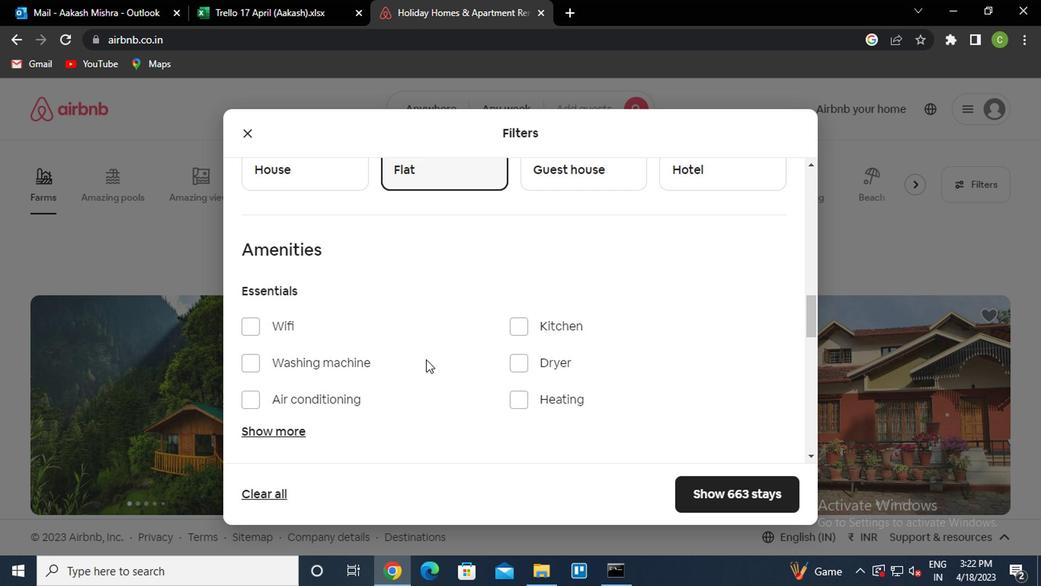 
Action: Mouse scrolled (423, 360) with delta (0, 0)
Screenshot: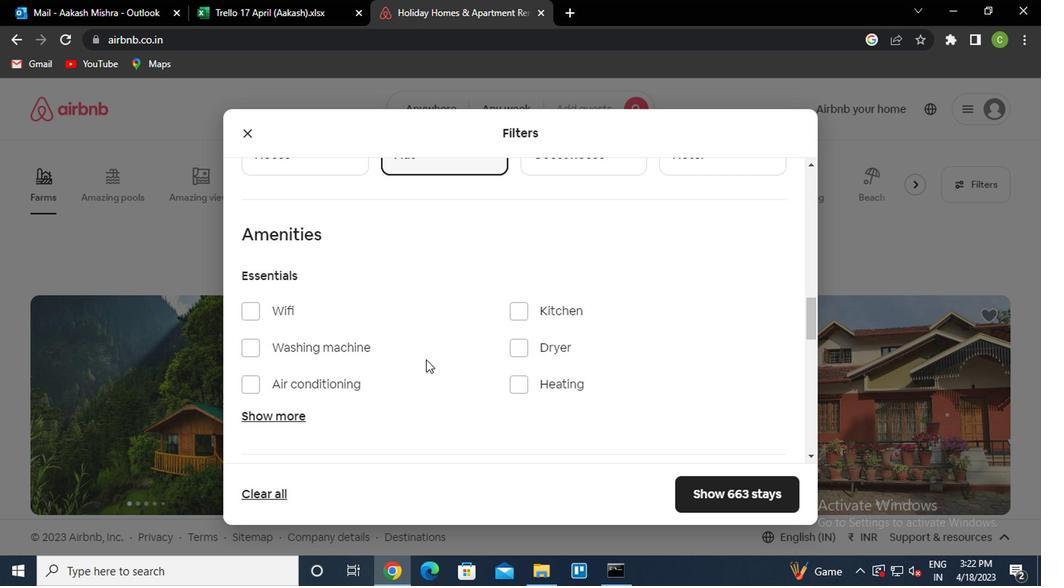 
Action: Mouse scrolled (423, 360) with delta (0, 0)
Screenshot: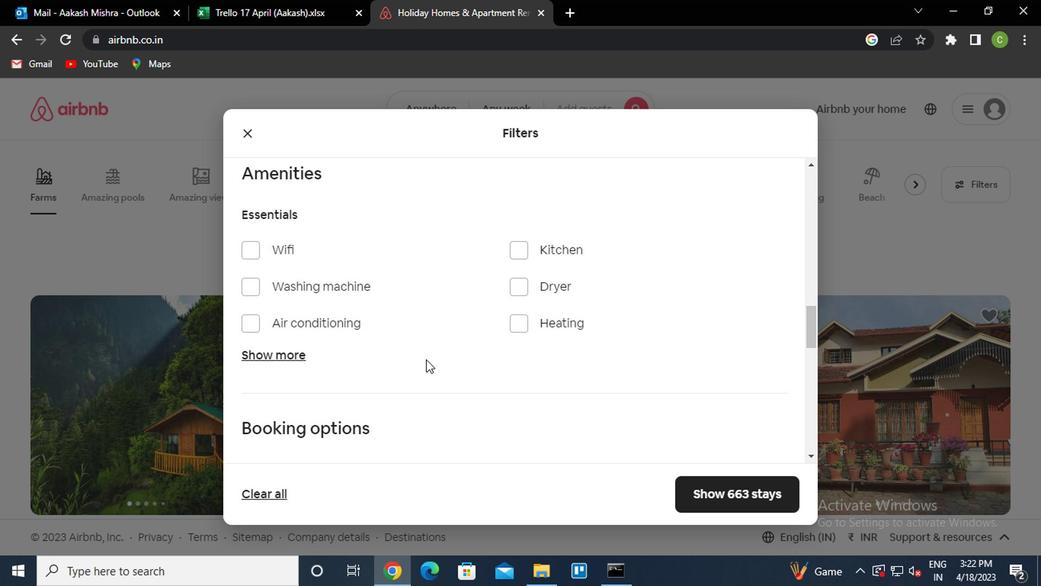 
Action: Mouse moved to (750, 394)
Screenshot: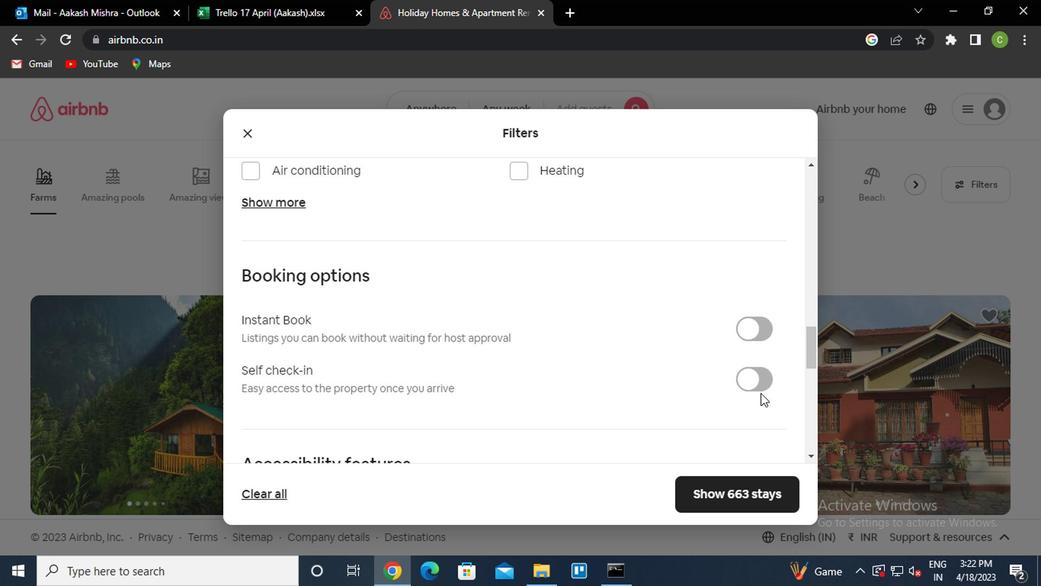 
Action: Mouse pressed left at (750, 394)
Screenshot: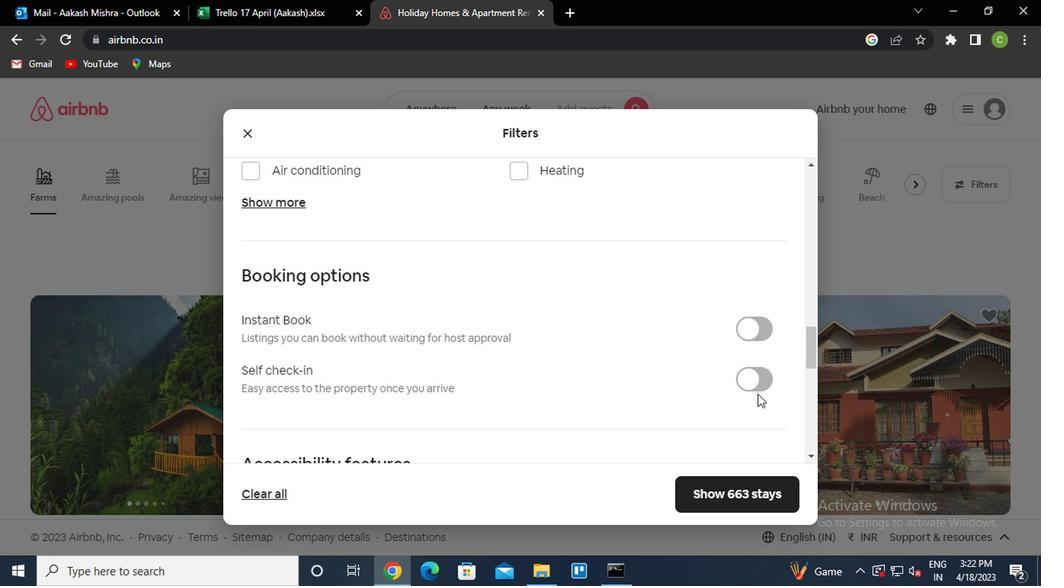 
Action: Mouse moved to (744, 378)
Screenshot: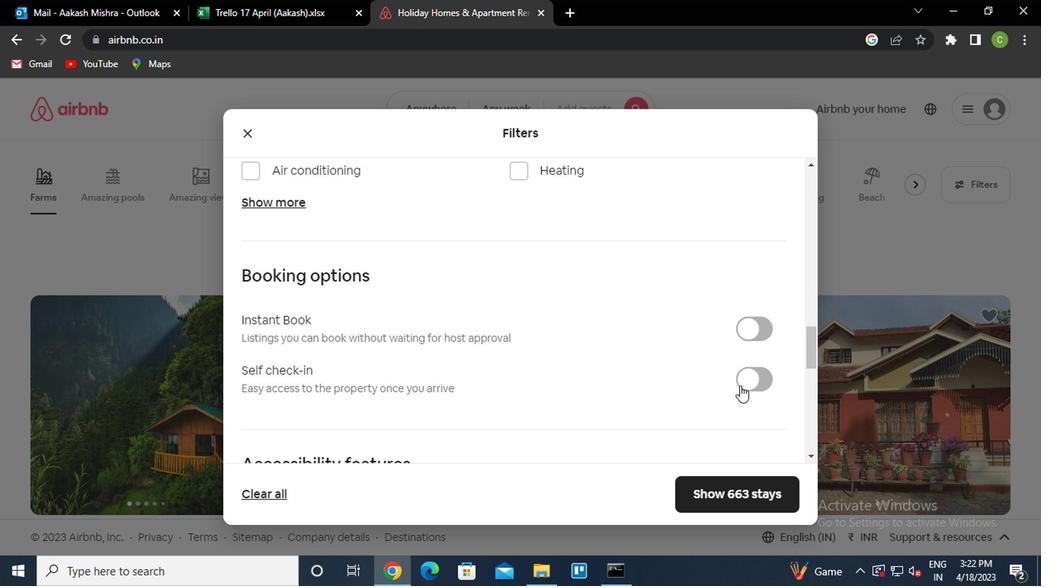 
Action: Mouse pressed left at (744, 378)
Screenshot: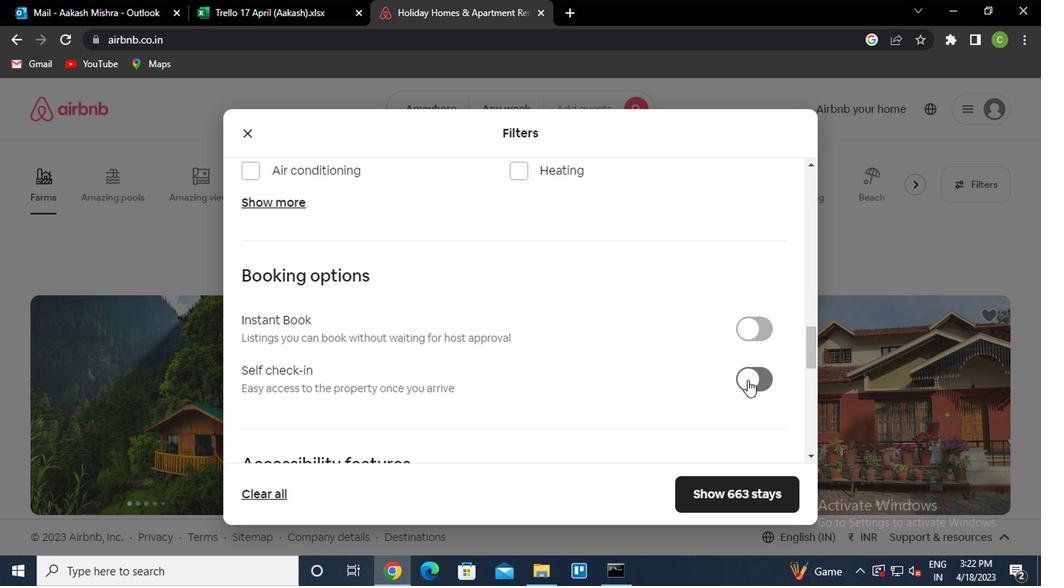 
Action: Mouse moved to (550, 390)
Screenshot: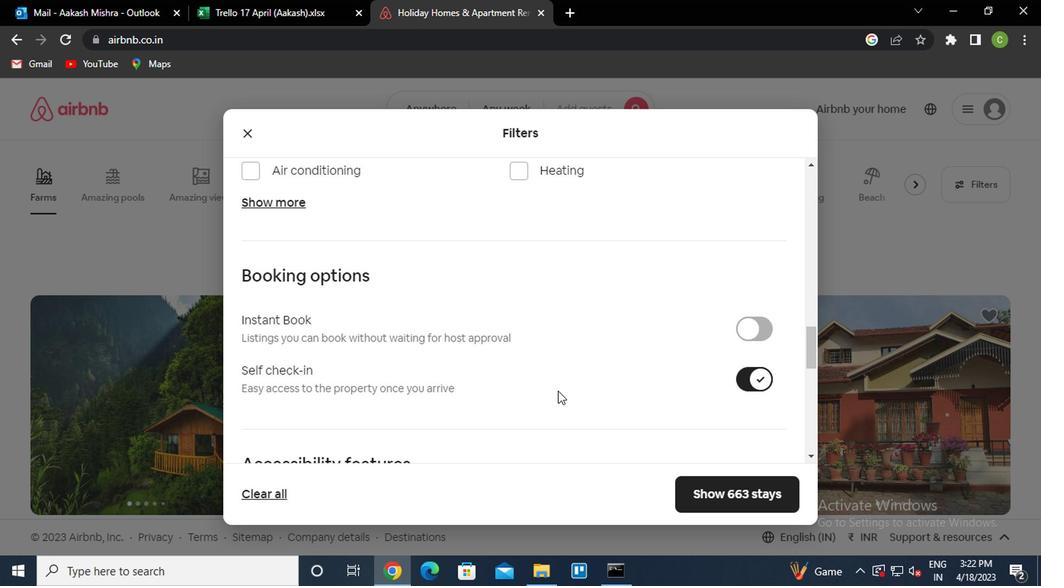 
Action: Mouse scrolled (550, 390) with delta (0, 0)
Screenshot: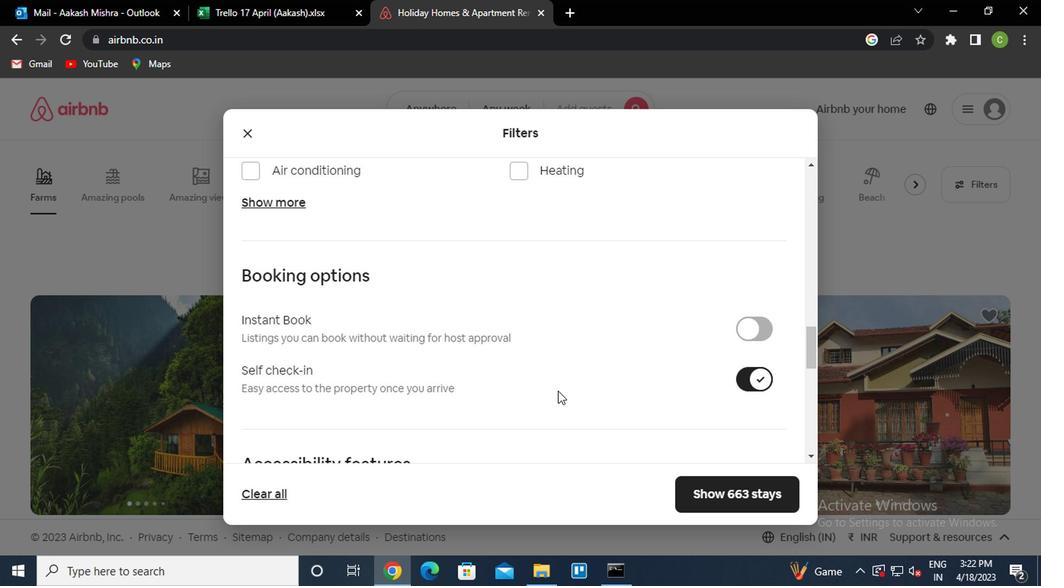 
Action: Mouse moved to (541, 391)
Screenshot: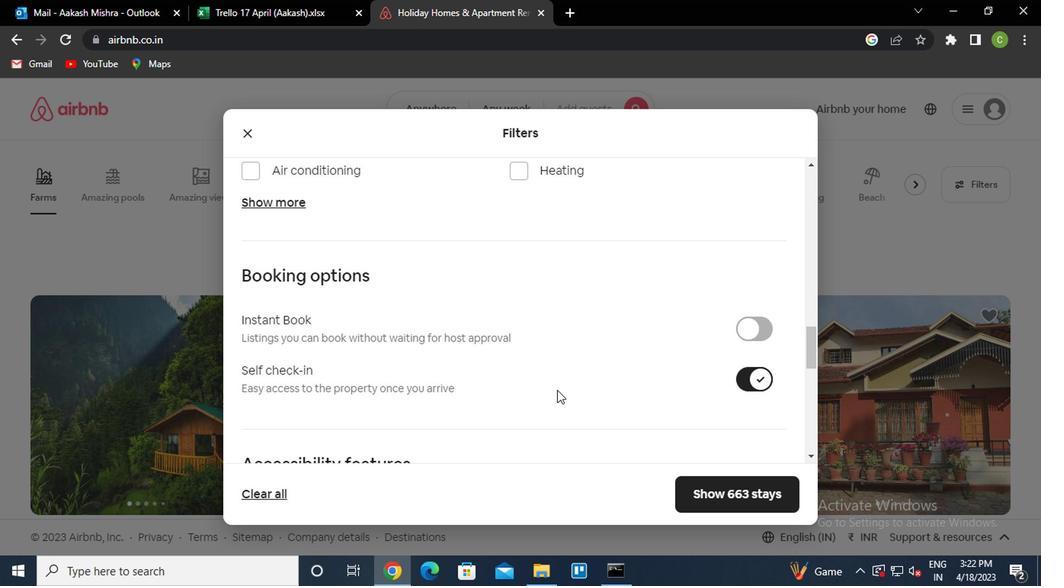 
Action: Mouse scrolled (541, 390) with delta (0, -1)
Screenshot: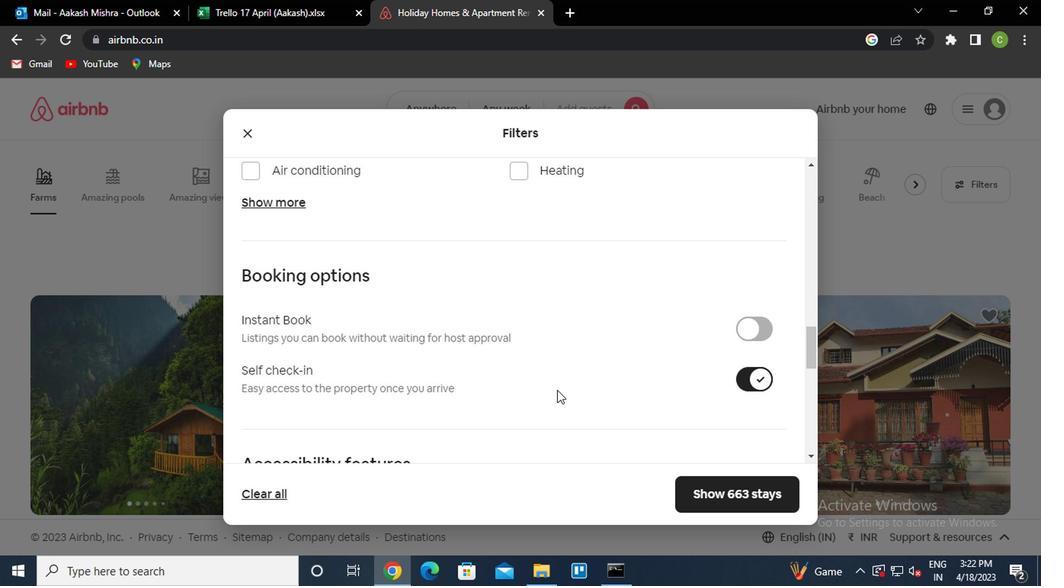 
Action: Mouse moved to (537, 393)
Screenshot: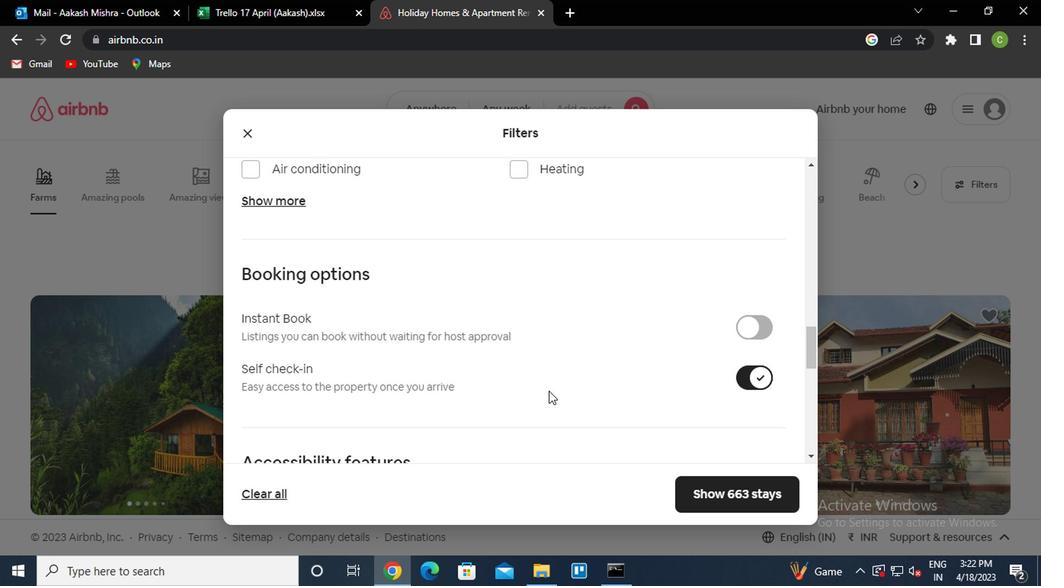 
Action: Mouse scrolled (537, 392) with delta (0, -1)
Screenshot: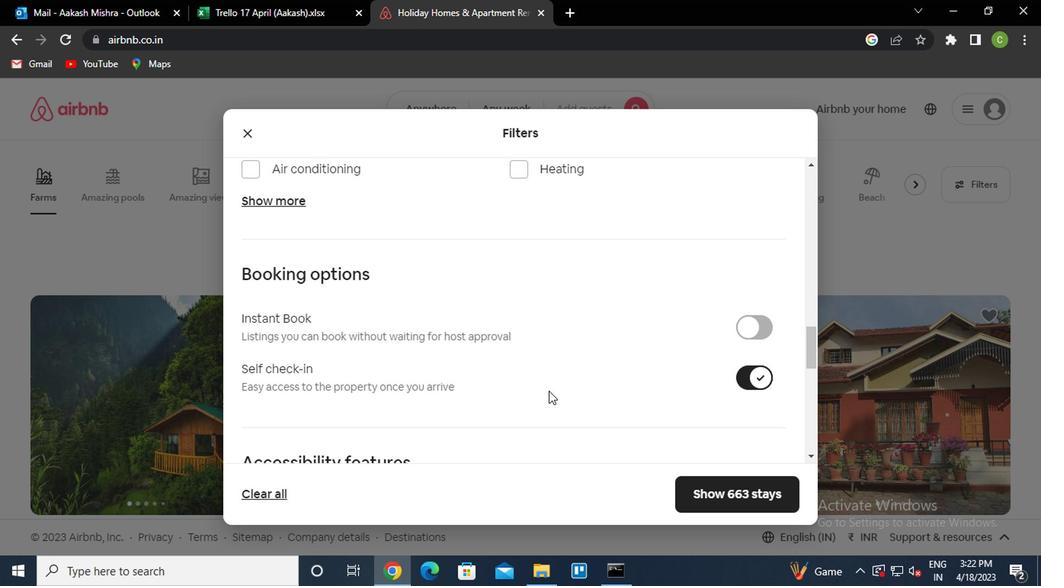 
Action: Mouse moved to (535, 393)
Screenshot: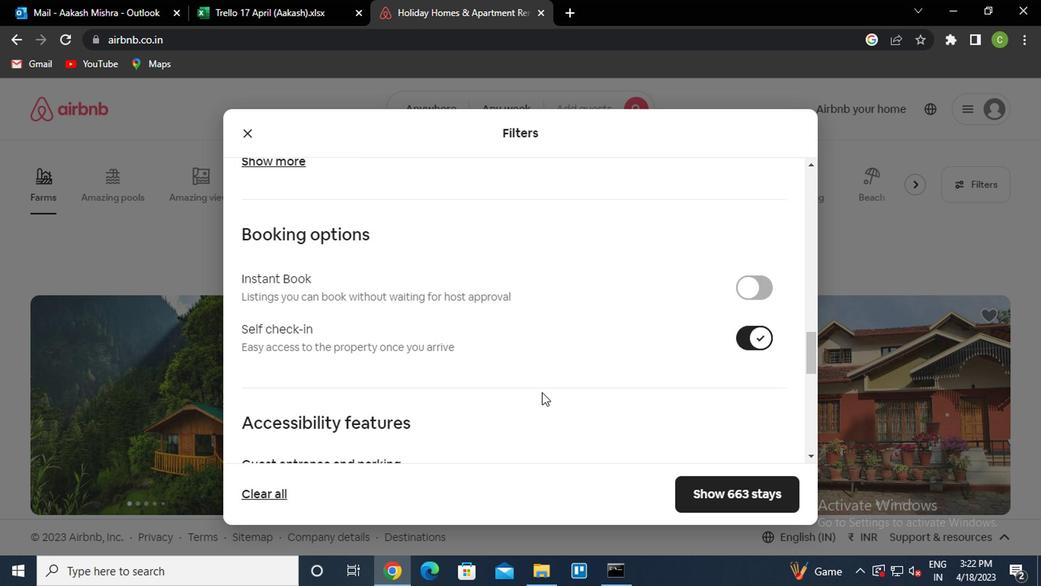 
Action: Mouse scrolled (535, 392) with delta (0, -1)
Screenshot: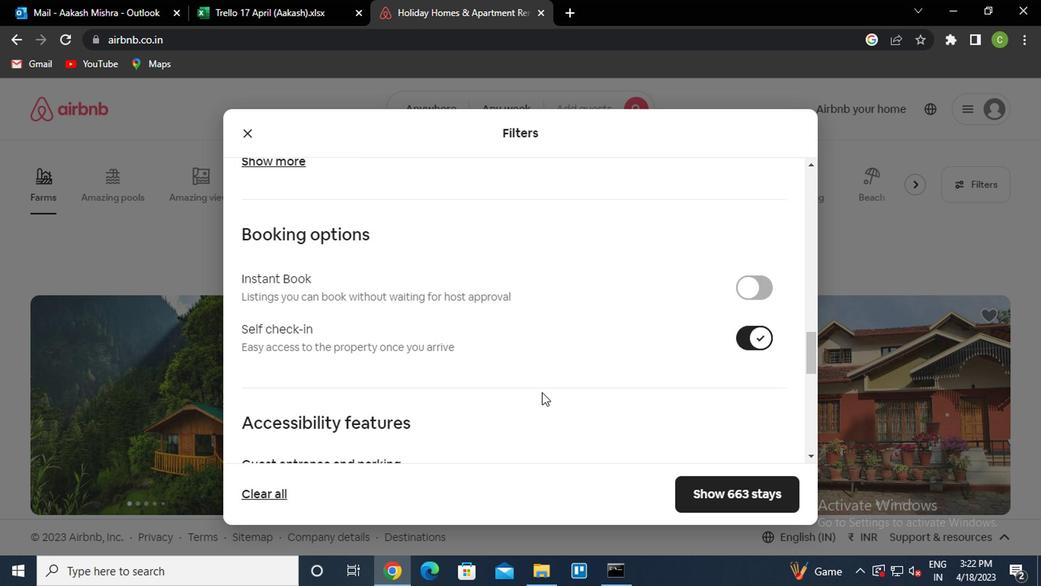 
Action: Mouse moved to (512, 401)
Screenshot: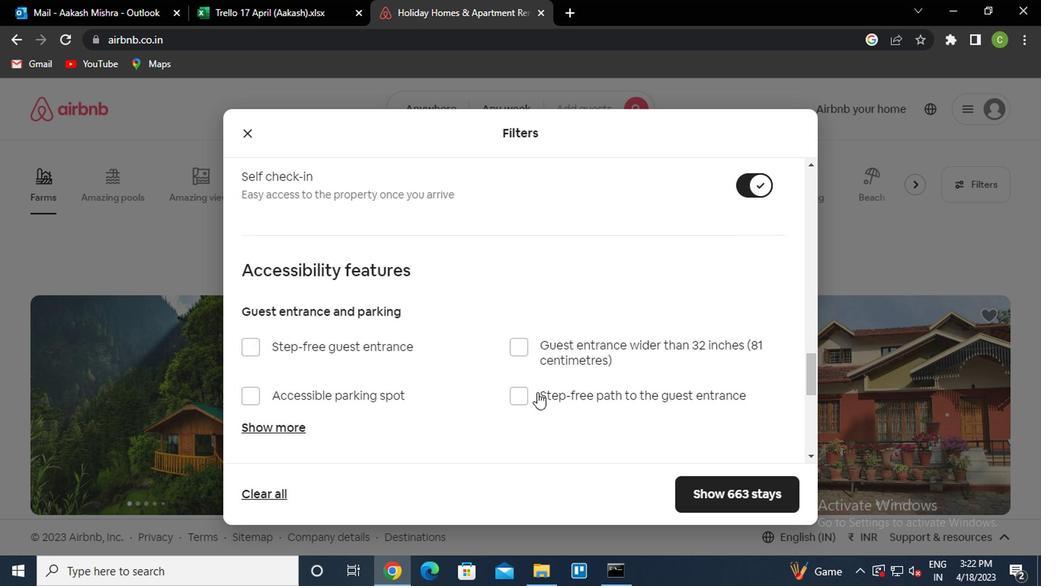 
Action: Mouse scrolled (512, 401) with delta (0, 0)
Screenshot: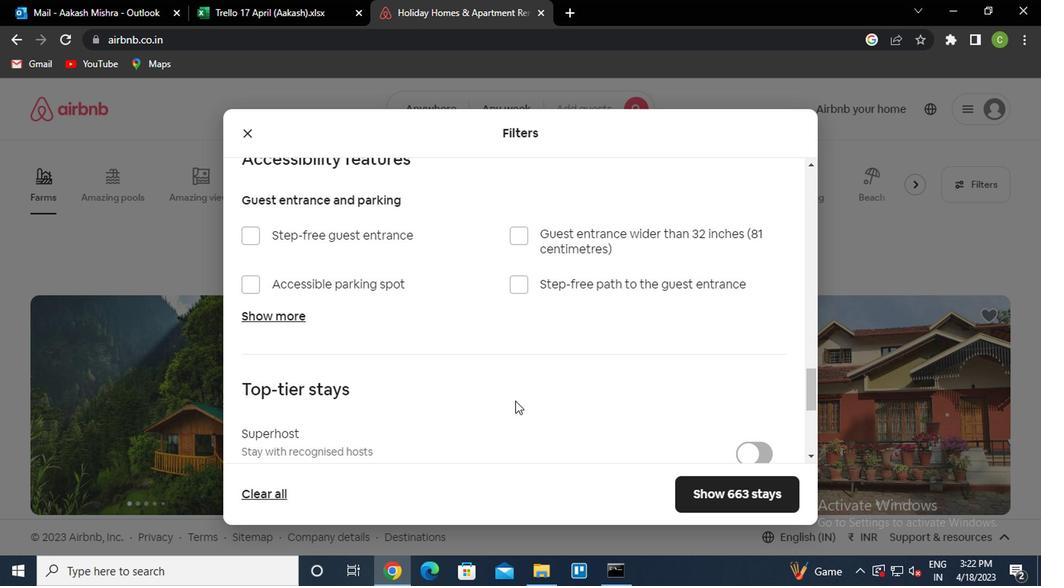 
Action: Mouse scrolled (512, 401) with delta (0, 0)
Screenshot: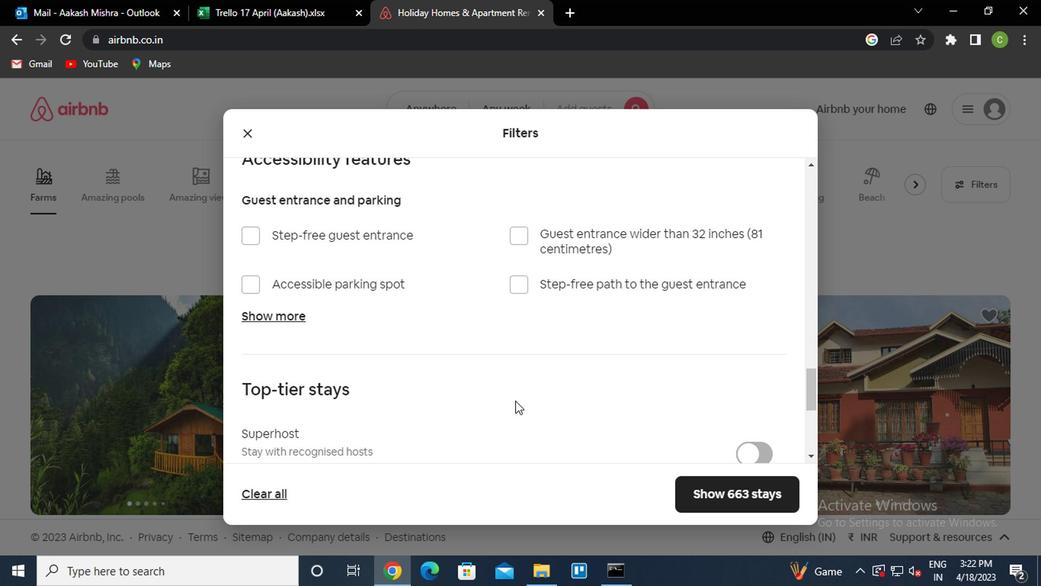 
Action: Mouse scrolled (512, 401) with delta (0, 0)
Screenshot: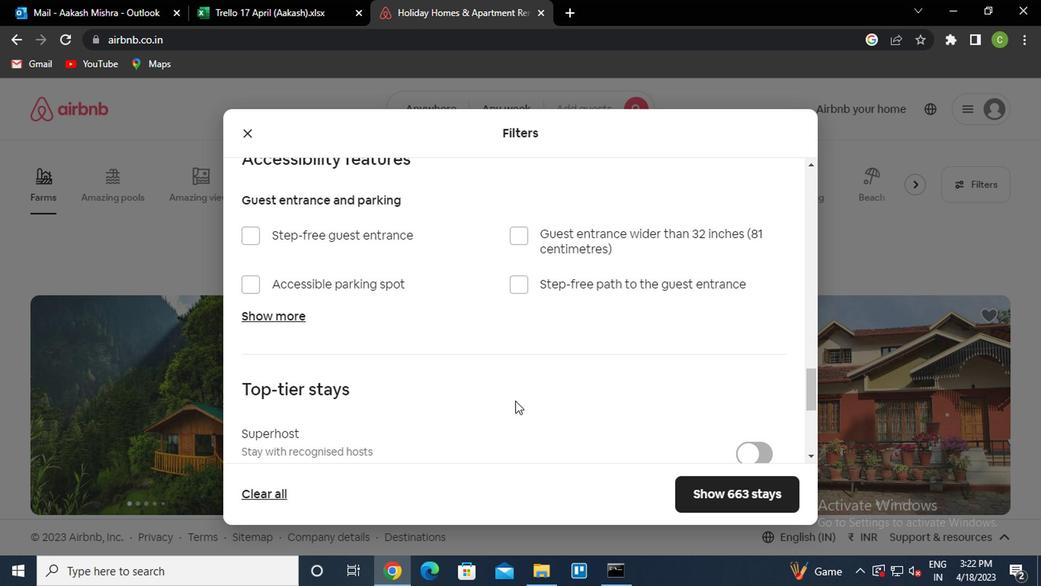 
Action: Mouse scrolled (512, 401) with delta (0, 0)
Screenshot: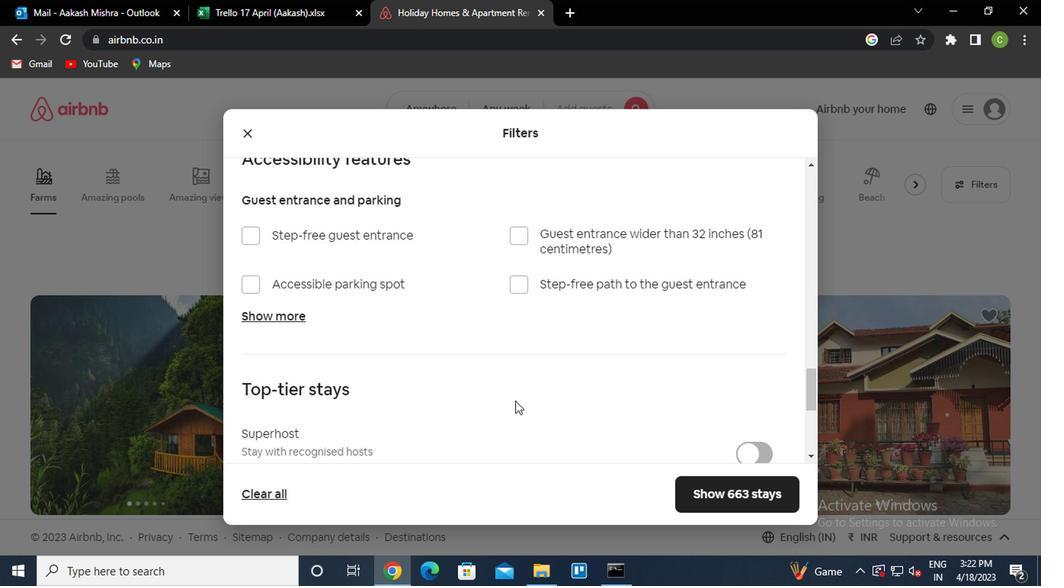 
Action: Mouse moved to (503, 420)
Screenshot: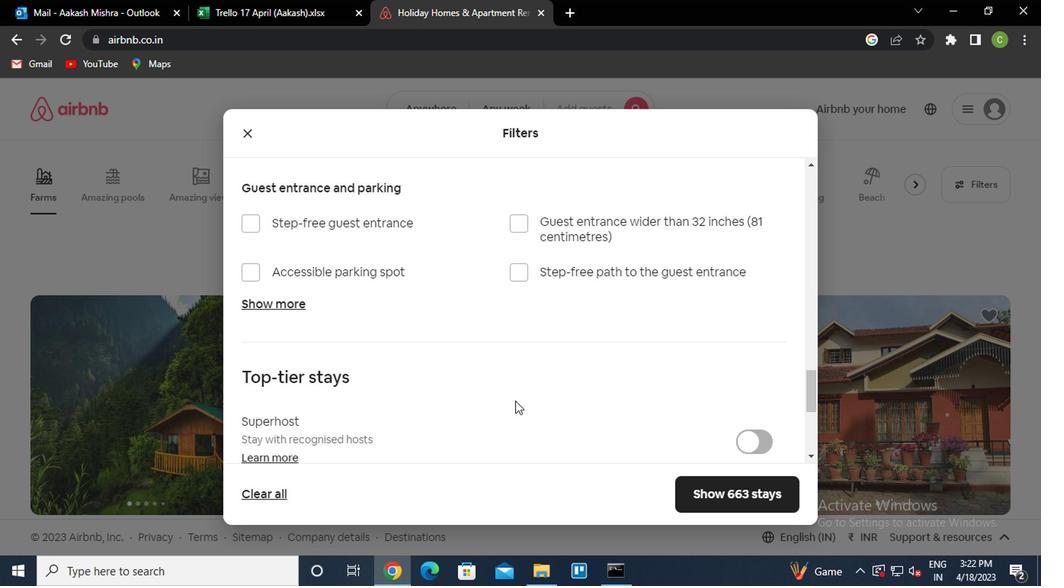 
Action: Mouse scrolled (503, 419) with delta (0, -1)
Screenshot: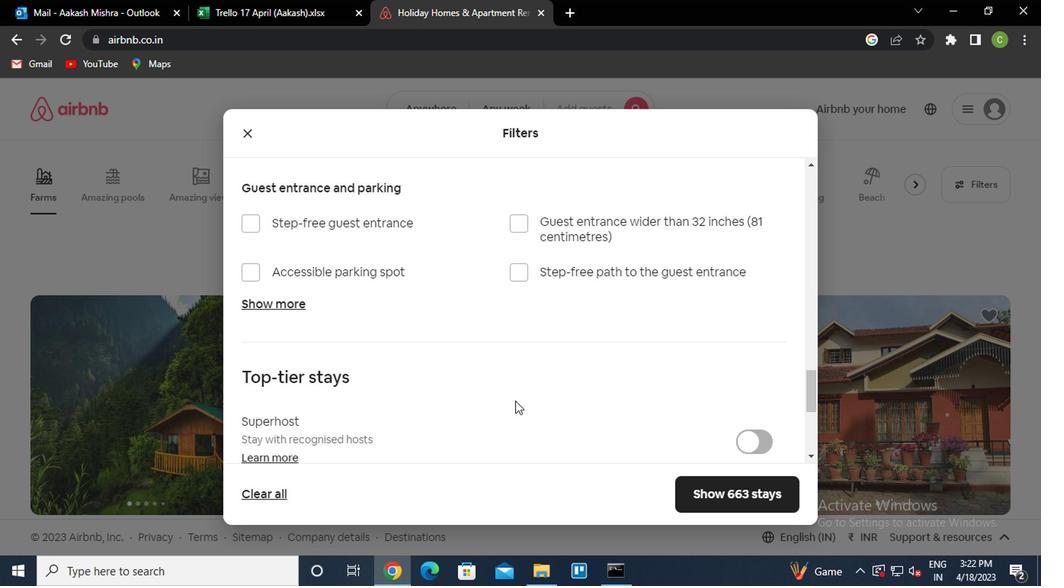
Action: Mouse moved to (253, 428)
Screenshot: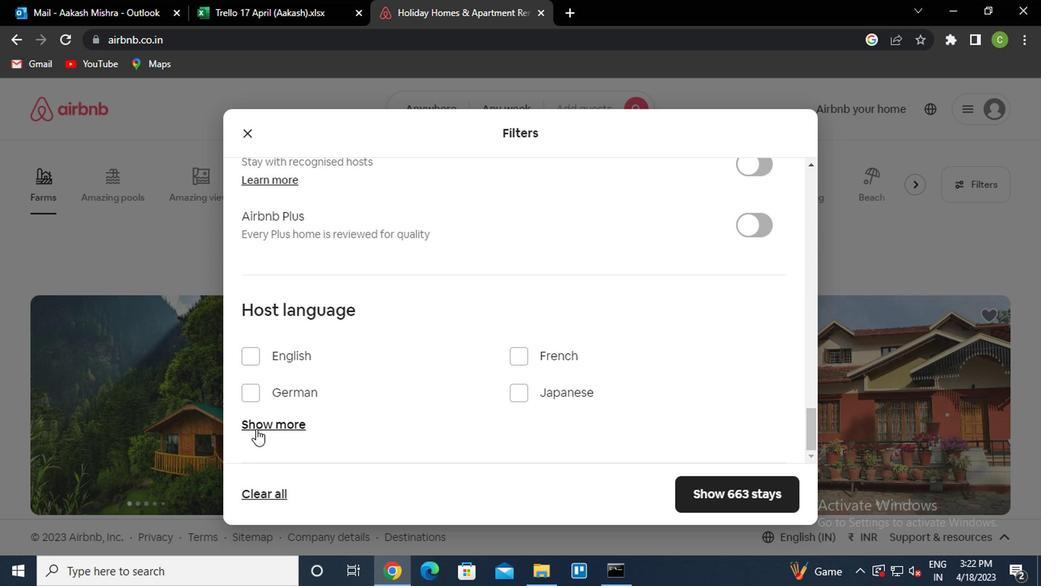 
Action: Mouse pressed left at (253, 428)
Screenshot: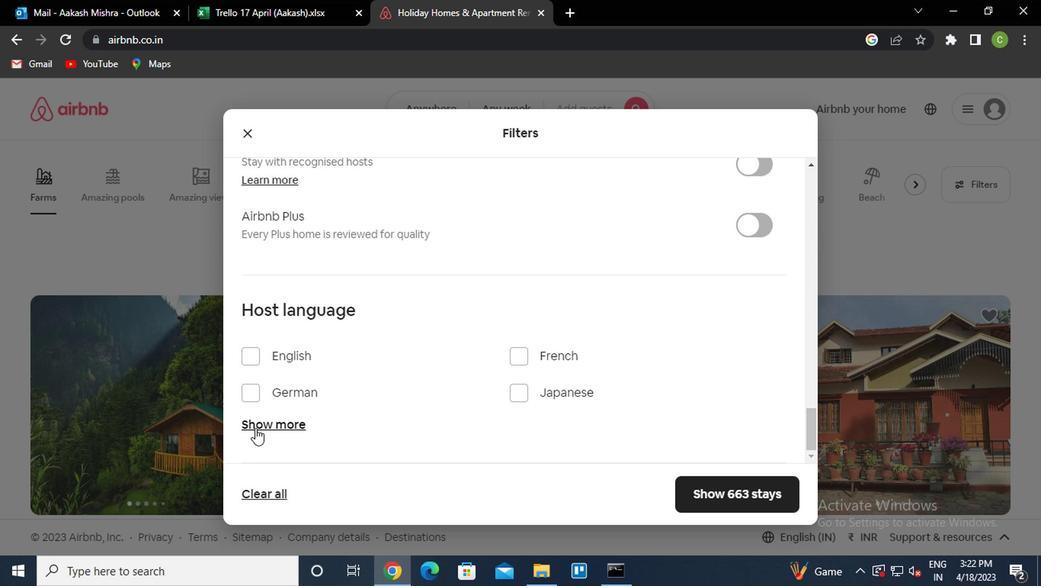 
Action: Mouse moved to (283, 405)
Screenshot: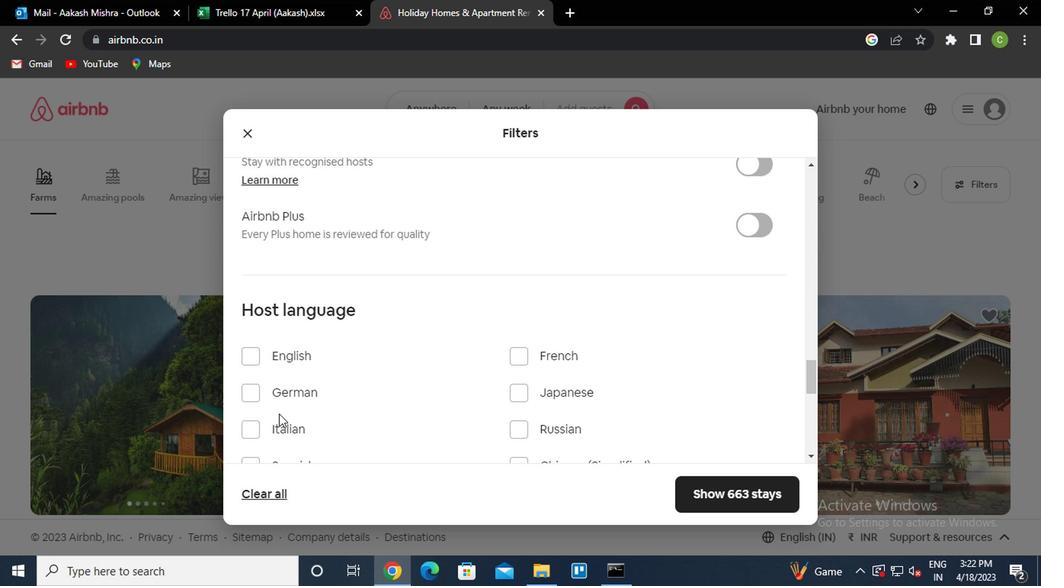 
Action: Mouse scrolled (283, 405) with delta (0, 0)
Screenshot: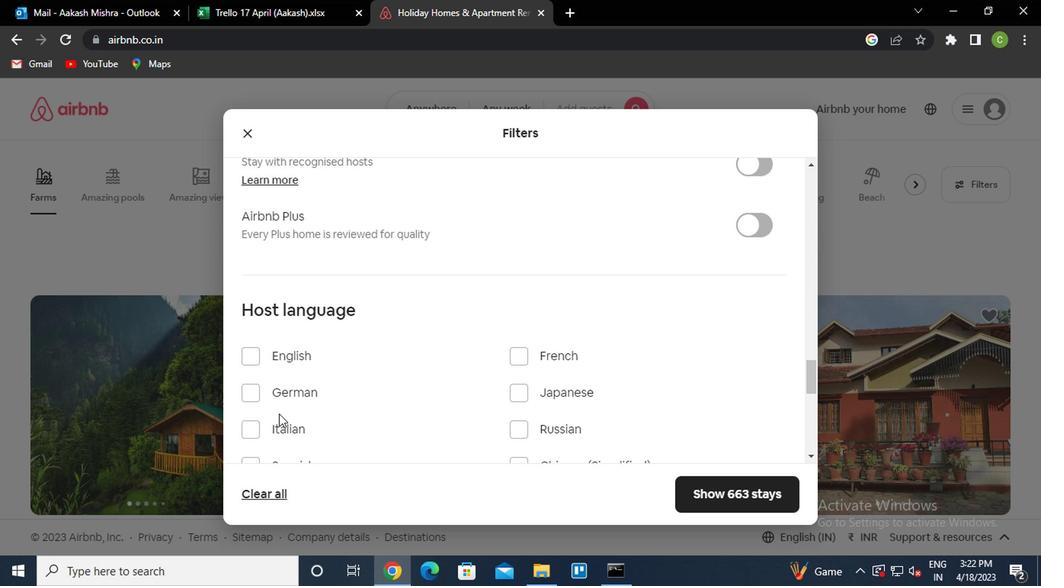 
Action: Mouse moved to (250, 390)
Screenshot: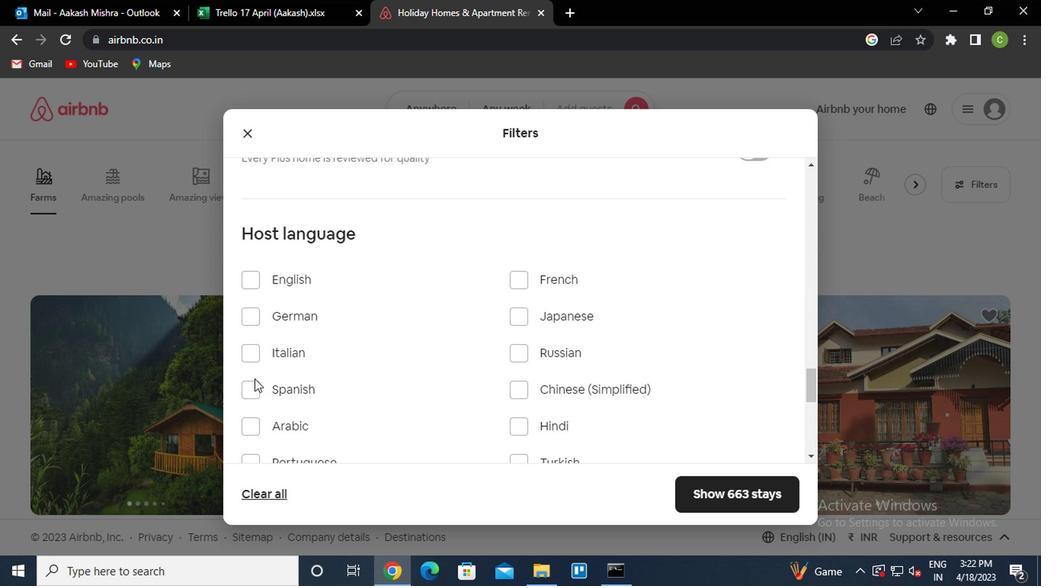 
Action: Mouse pressed left at (250, 390)
Screenshot: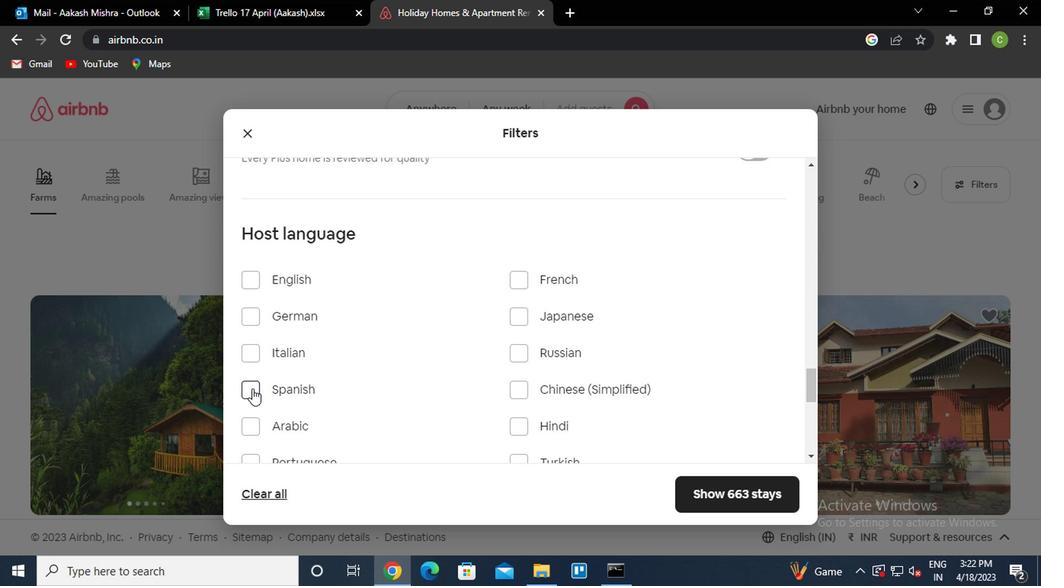 
Action: Mouse moved to (711, 486)
Screenshot: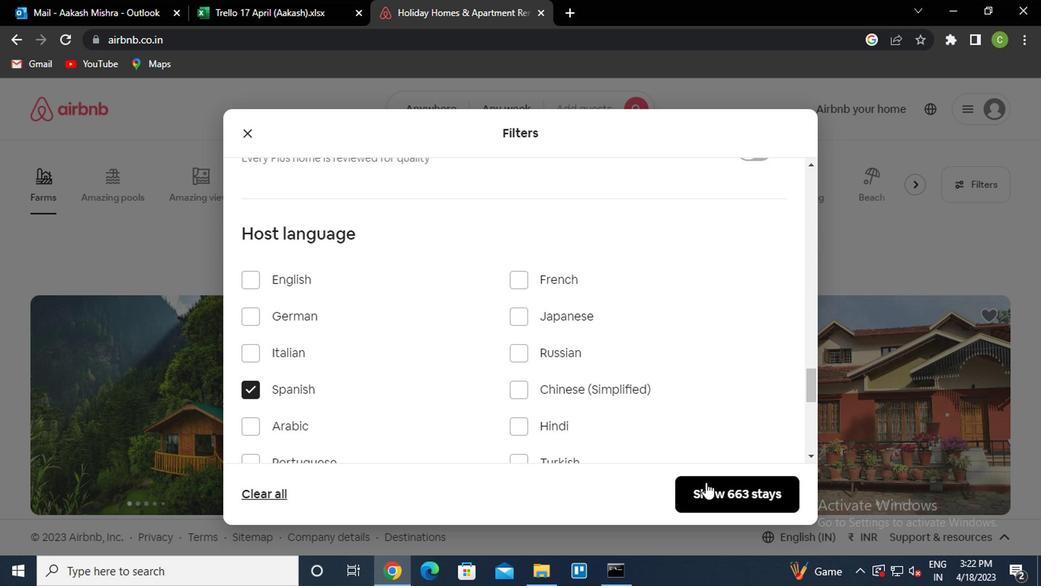 
Action: Mouse pressed left at (711, 486)
Screenshot: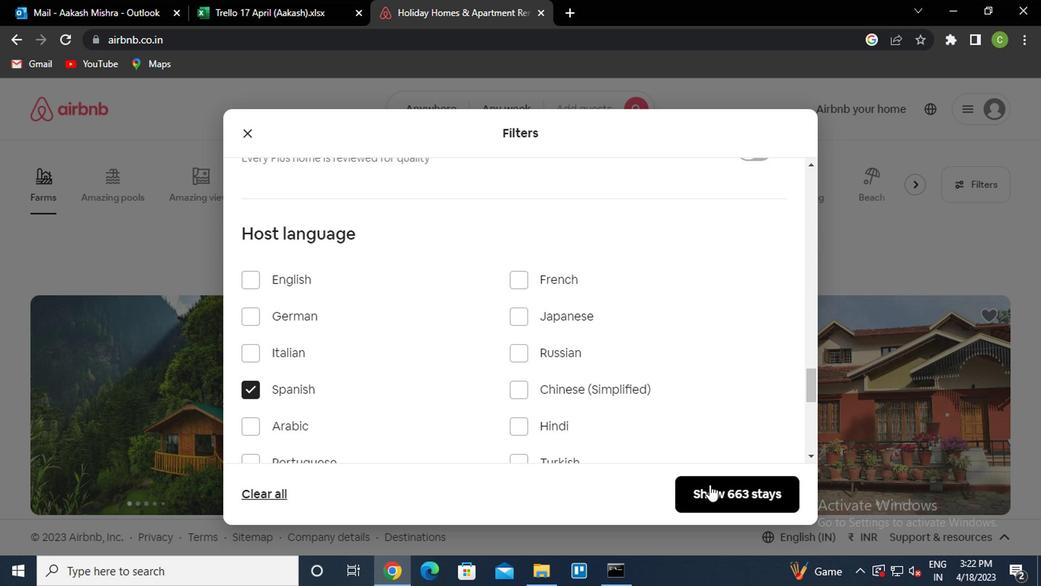 
Action: Mouse moved to (551, 556)
Screenshot: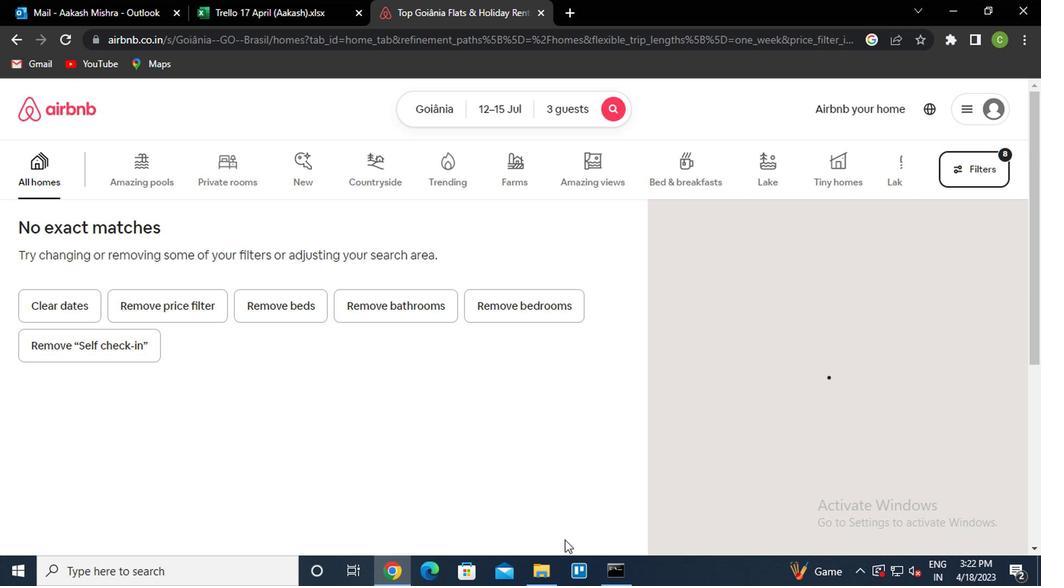 
